 Task: For heading Use Italics oswald with blue colour, bold & Underline.  font size for heading24,  'Change the font style of data to'Playfair display and font size to 16,  Change the alignment of both headline & data to Align center.  In the sheet  DashboardVendorInvoices
Action: Mouse moved to (58, 138)
Screenshot: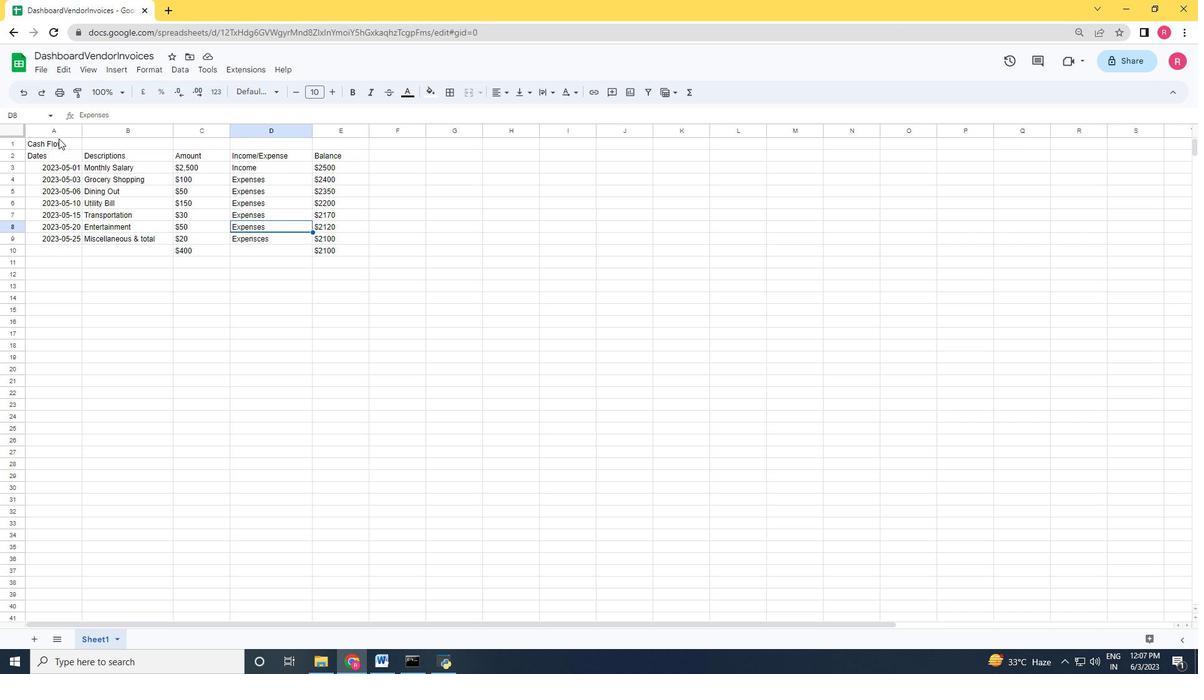
Action: Mouse pressed left at (58, 138)
Screenshot: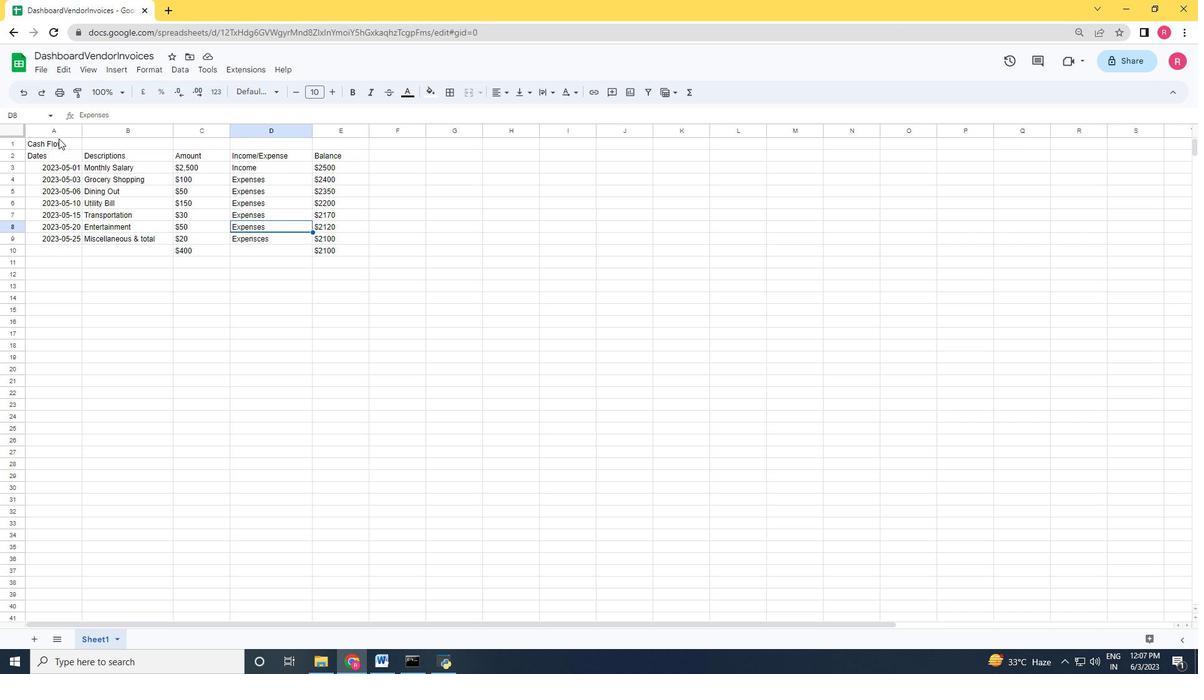 
Action: Mouse moved to (274, 92)
Screenshot: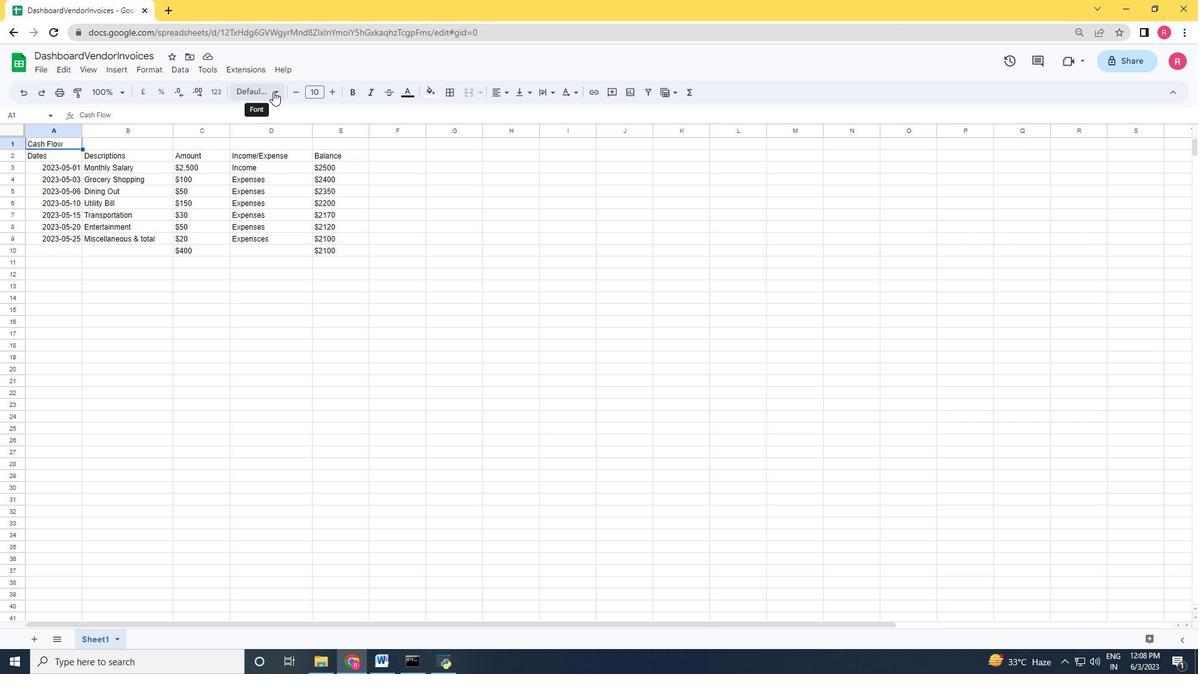
Action: Mouse pressed left at (274, 92)
Screenshot: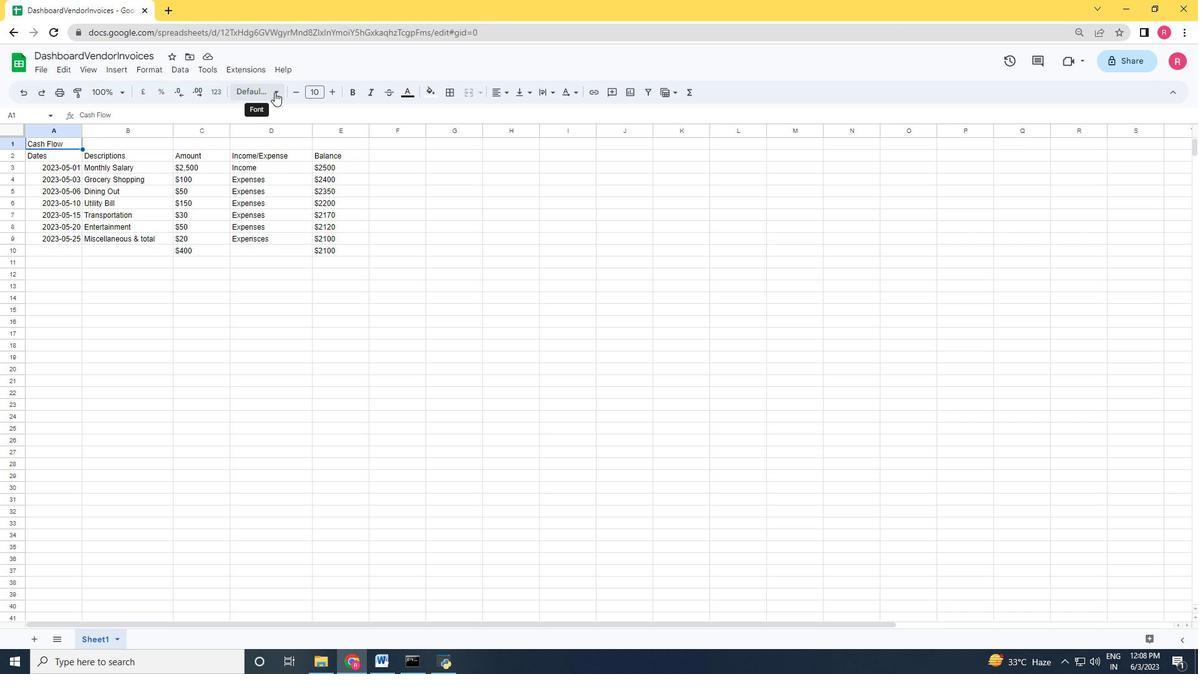 
Action: Mouse moved to (275, 111)
Screenshot: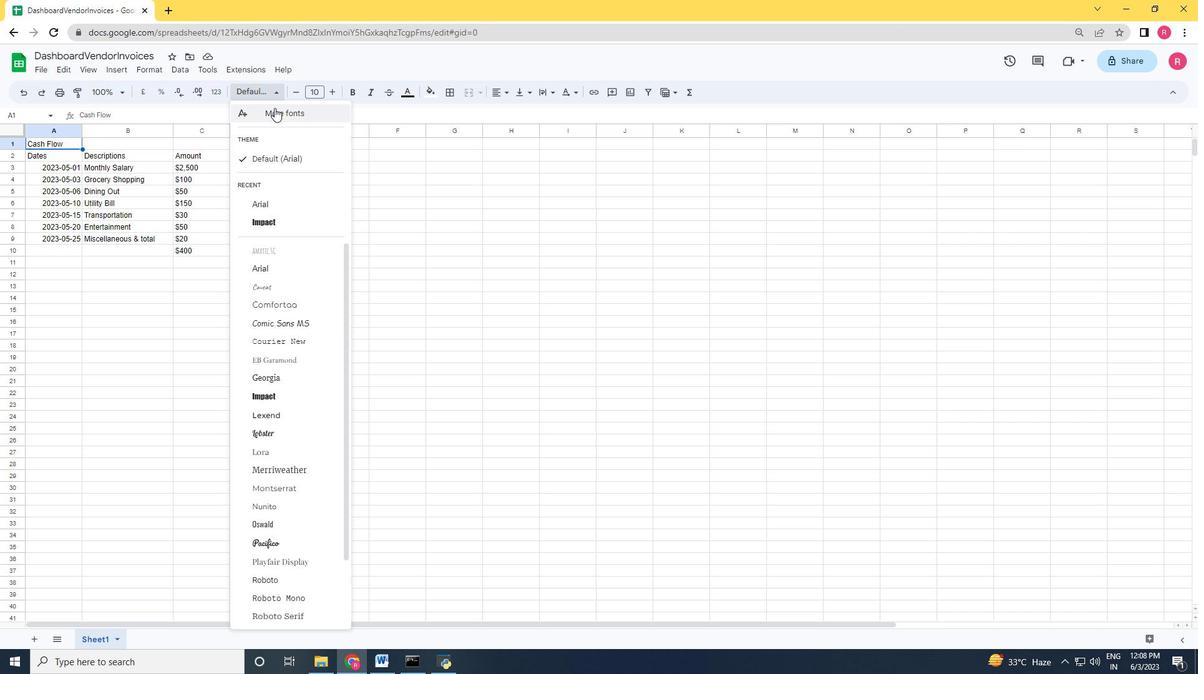 
Action: Mouse pressed left at (275, 111)
Screenshot: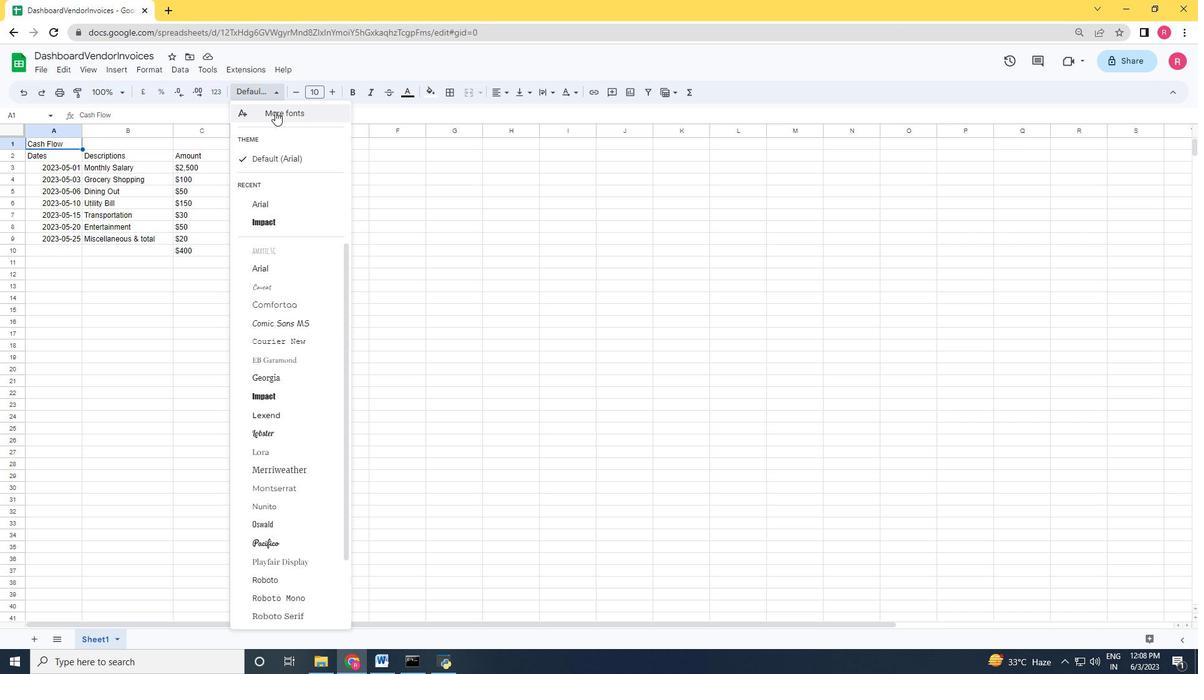 
Action: Mouse moved to (420, 254)
Screenshot: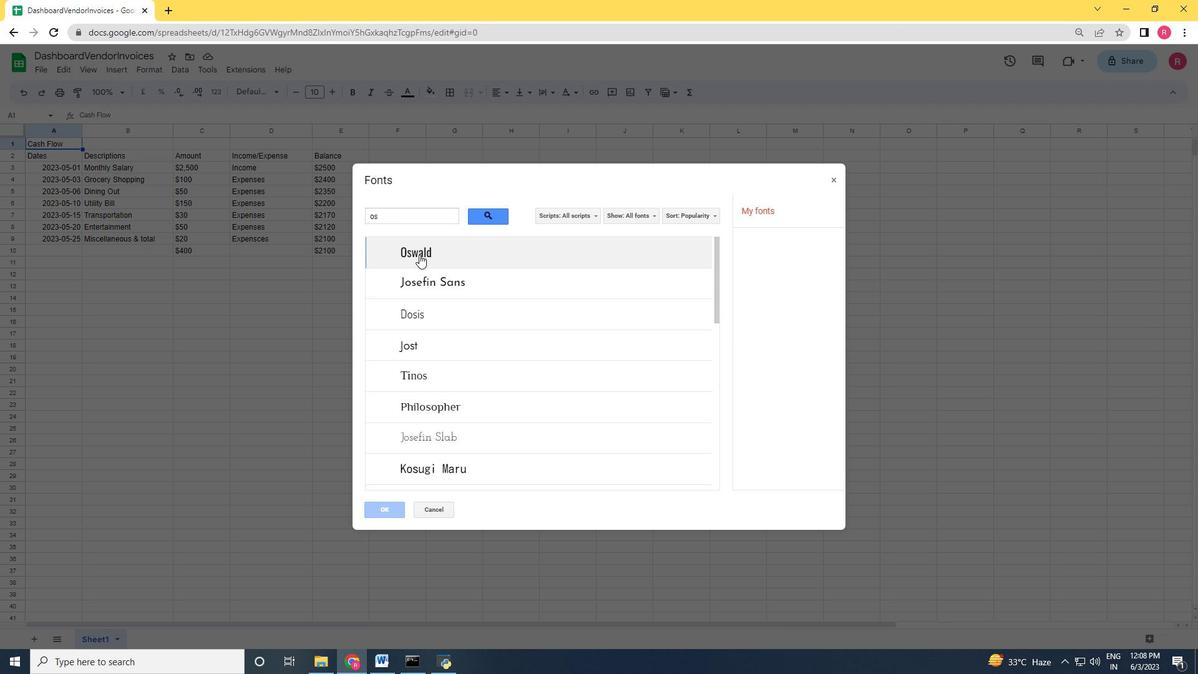 
Action: Mouse pressed left at (420, 254)
Screenshot: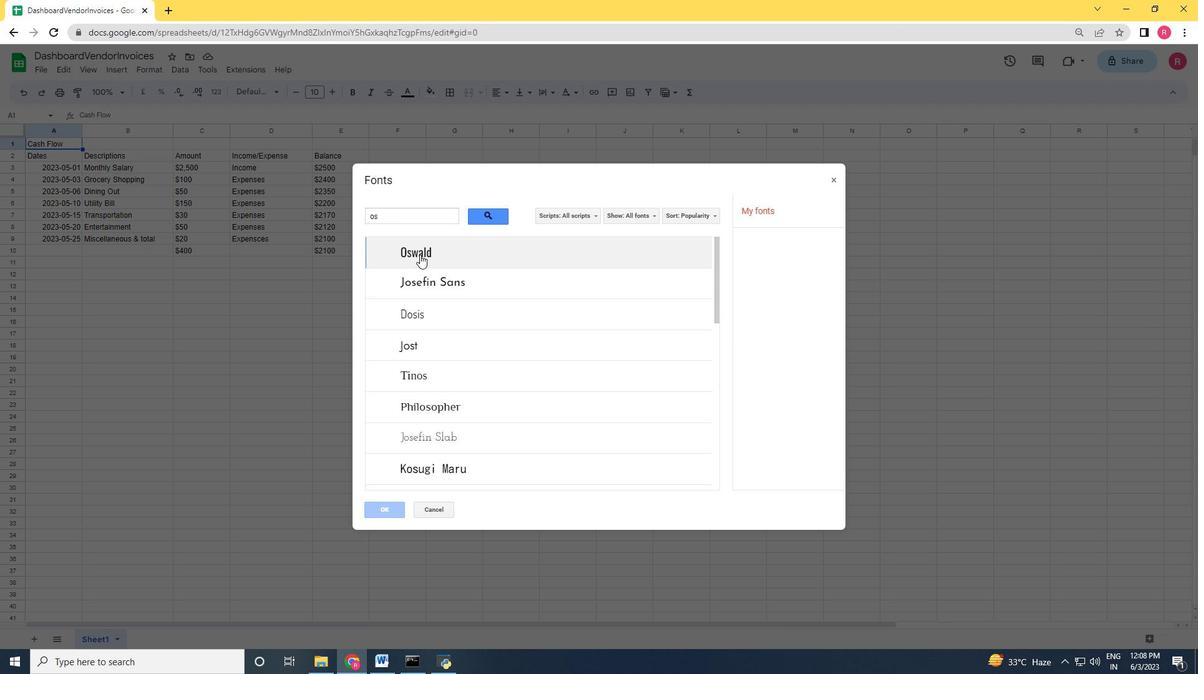 
Action: Mouse moved to (387, 506)
Screenshot: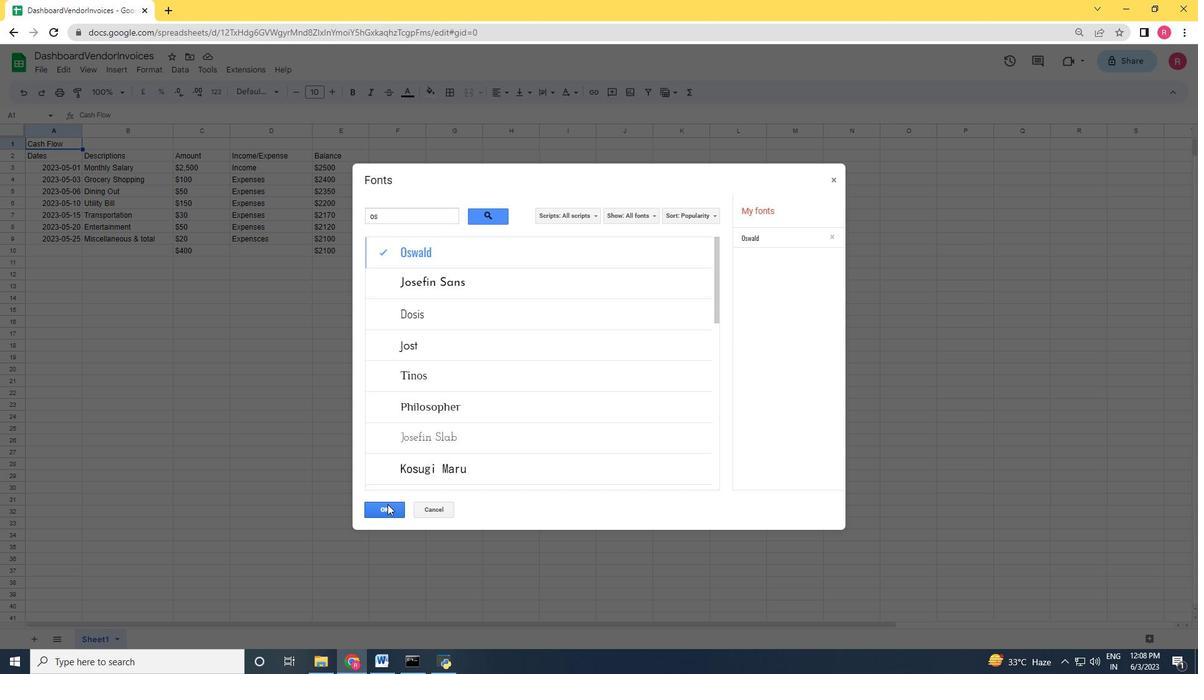 
Action: Mouse pressed left at (387, 506)
Screenshot: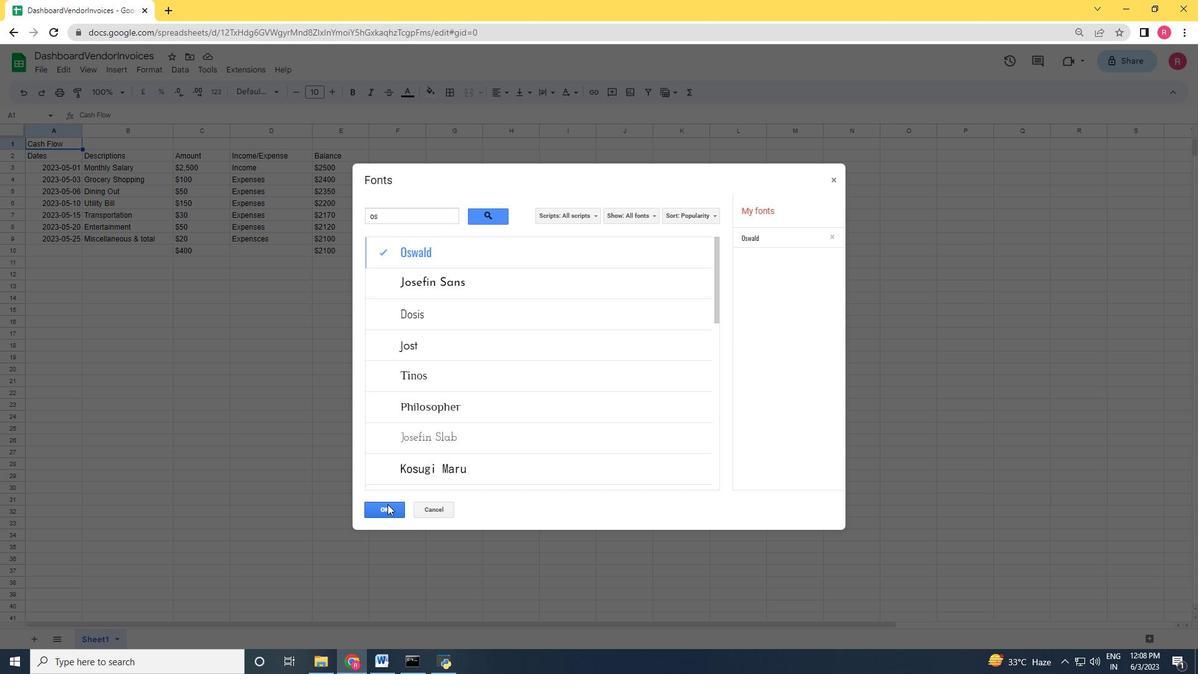 
Action: Mouse moved to (415, 93)
Screenshot: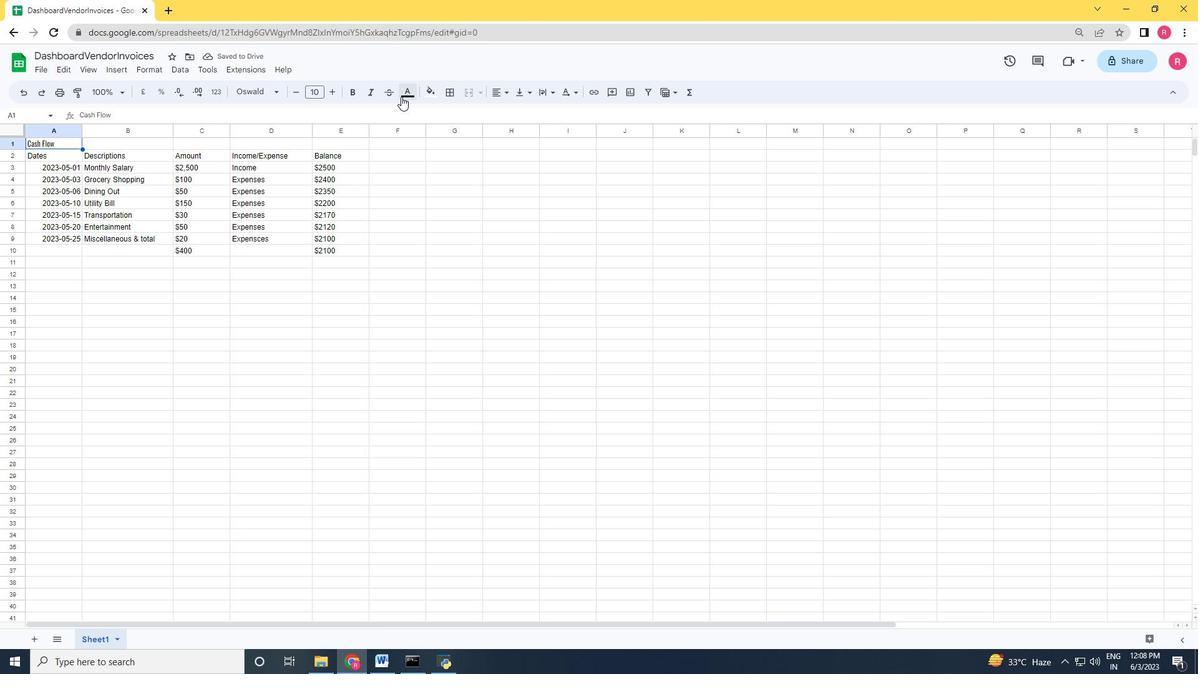 
Action: Mouse pressed left at (415, 93)
Screenshot: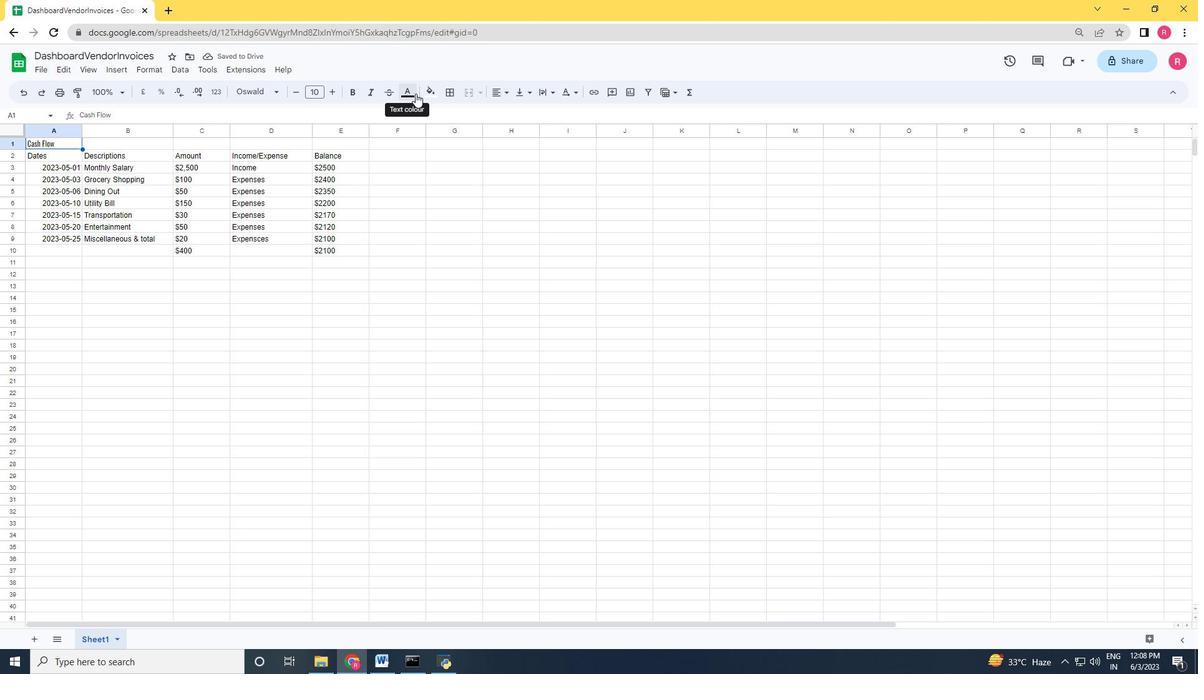 
Action: Mouse moved to (481, 186)
Screenshot: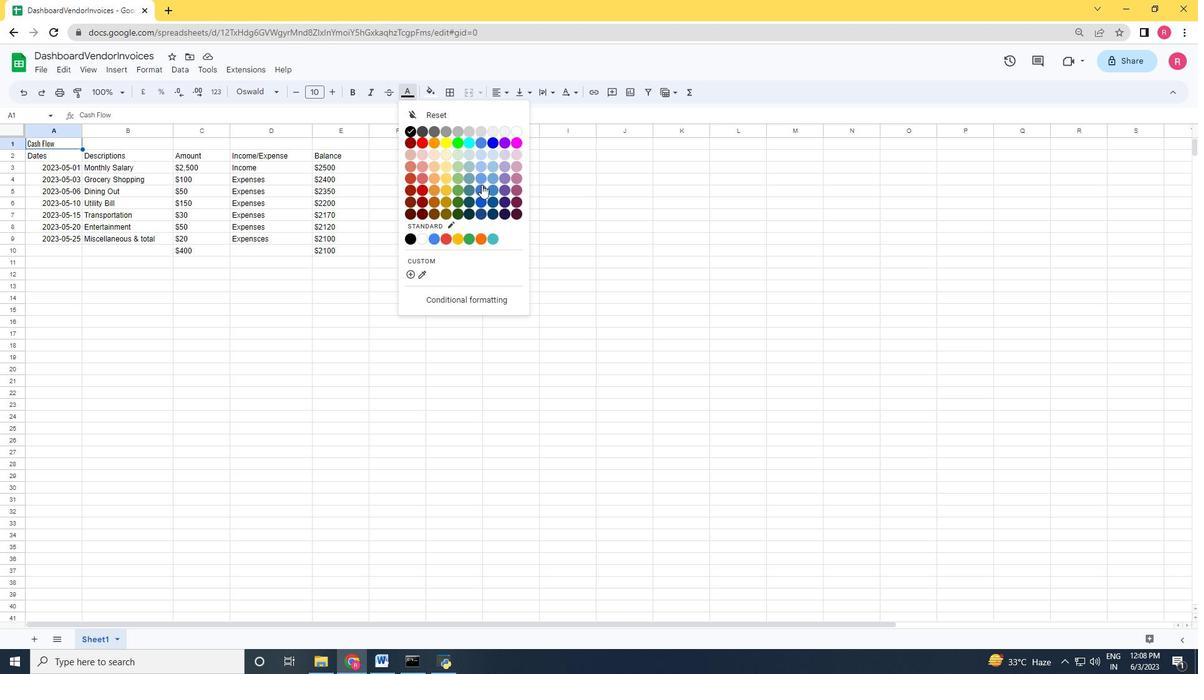 
Action: Mouse pressed left at (481, 186)
Screenshot: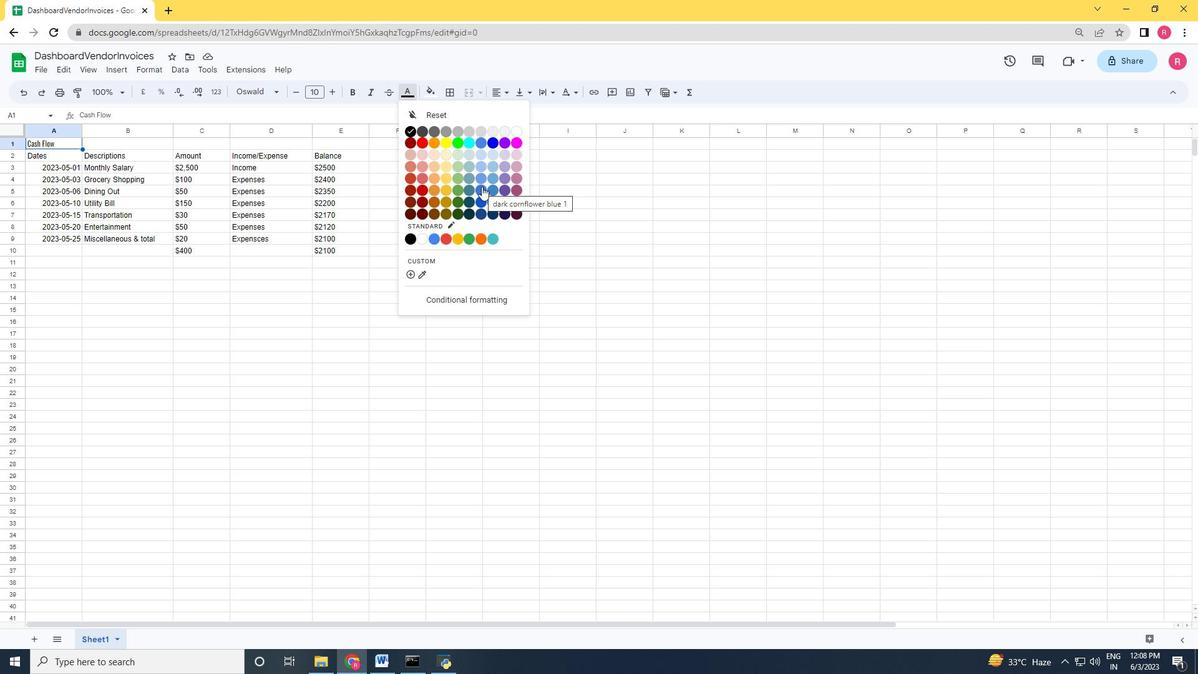 
Action: Mouse moved to (127, 73)
Screenshot: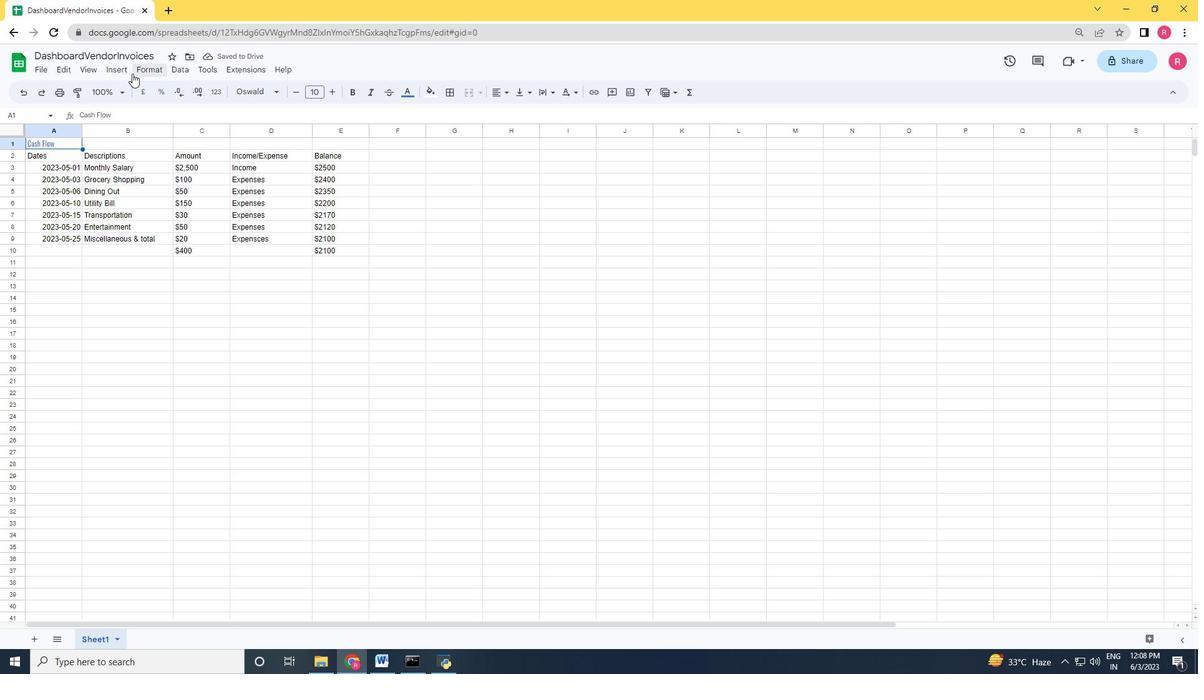 
Action: Mouse pressed left at (127, 73)
Screenshot: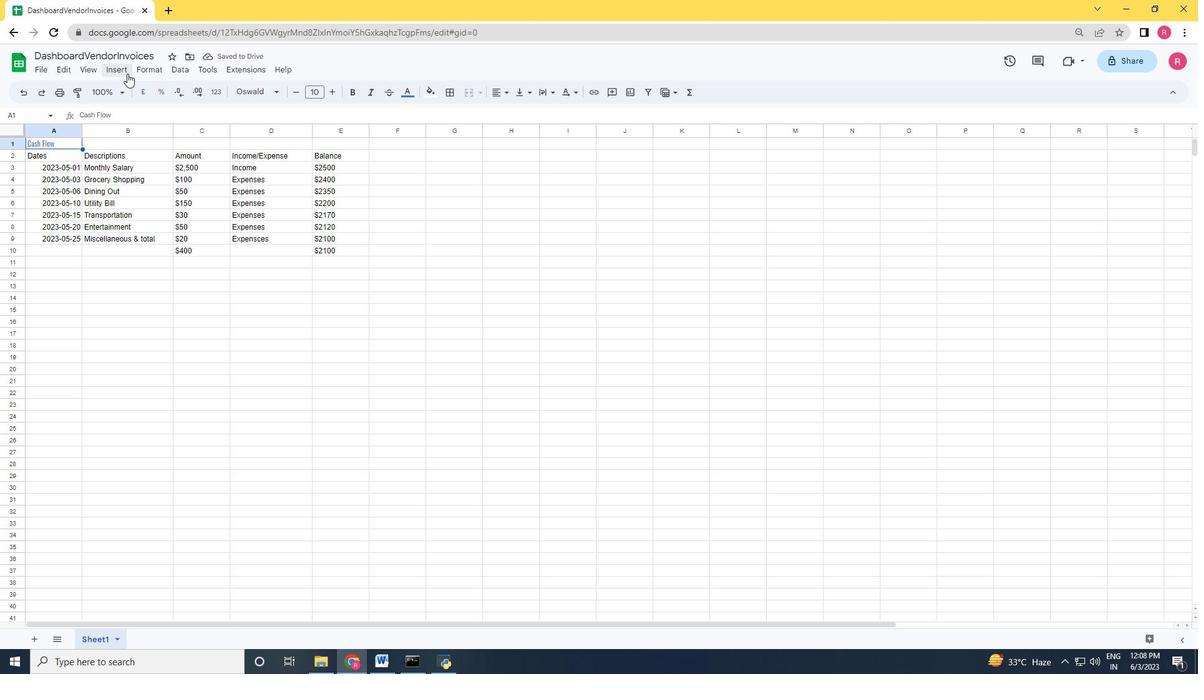 
Action: Mouse moved to (142, 71)
Screenshot: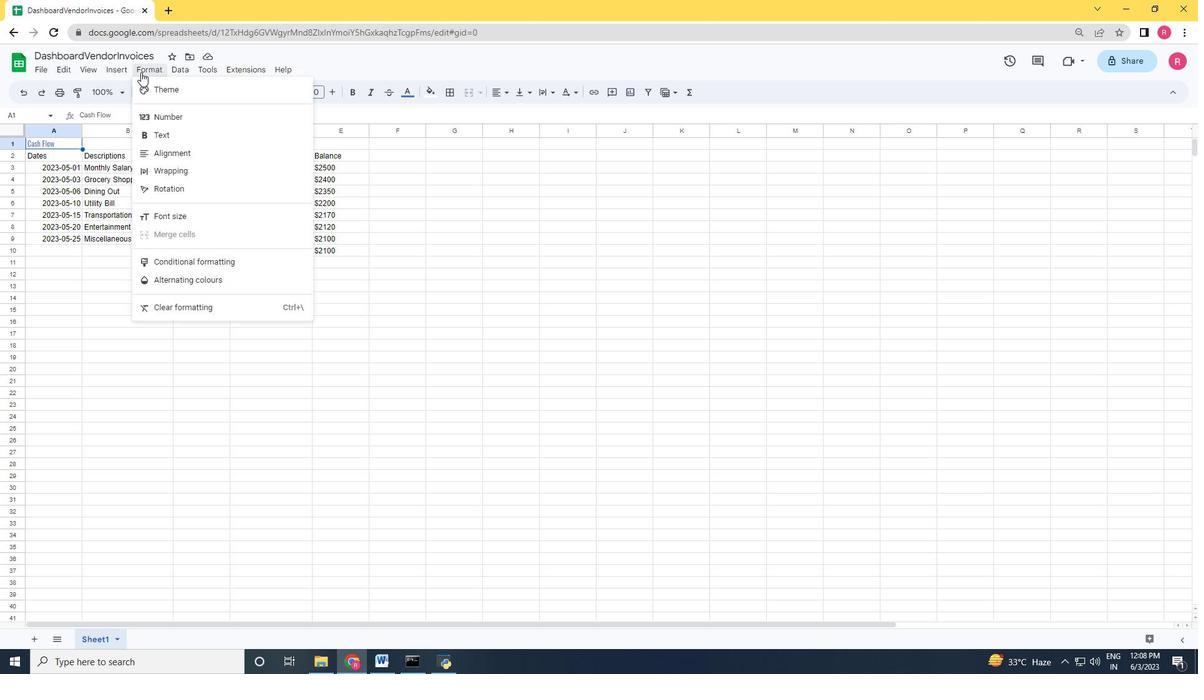 
Action: Mouse pressed left at (142, 71)
Screenshot: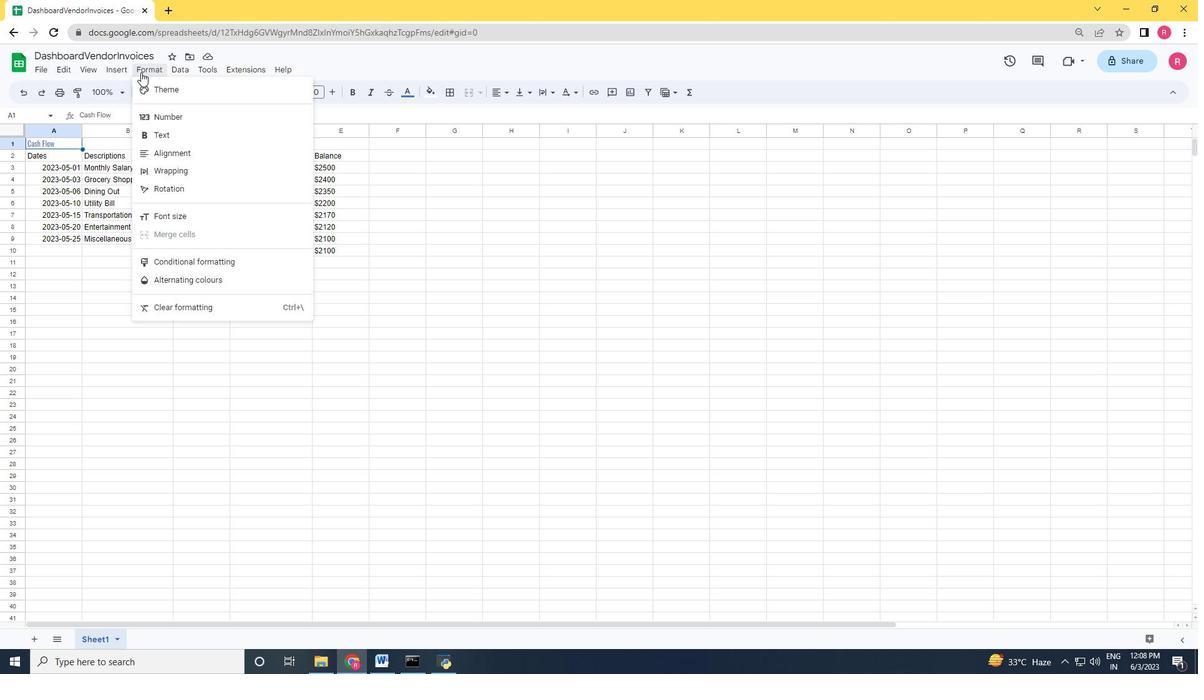 
Action: Mouse pressed left at (142, 71)
Screenshot: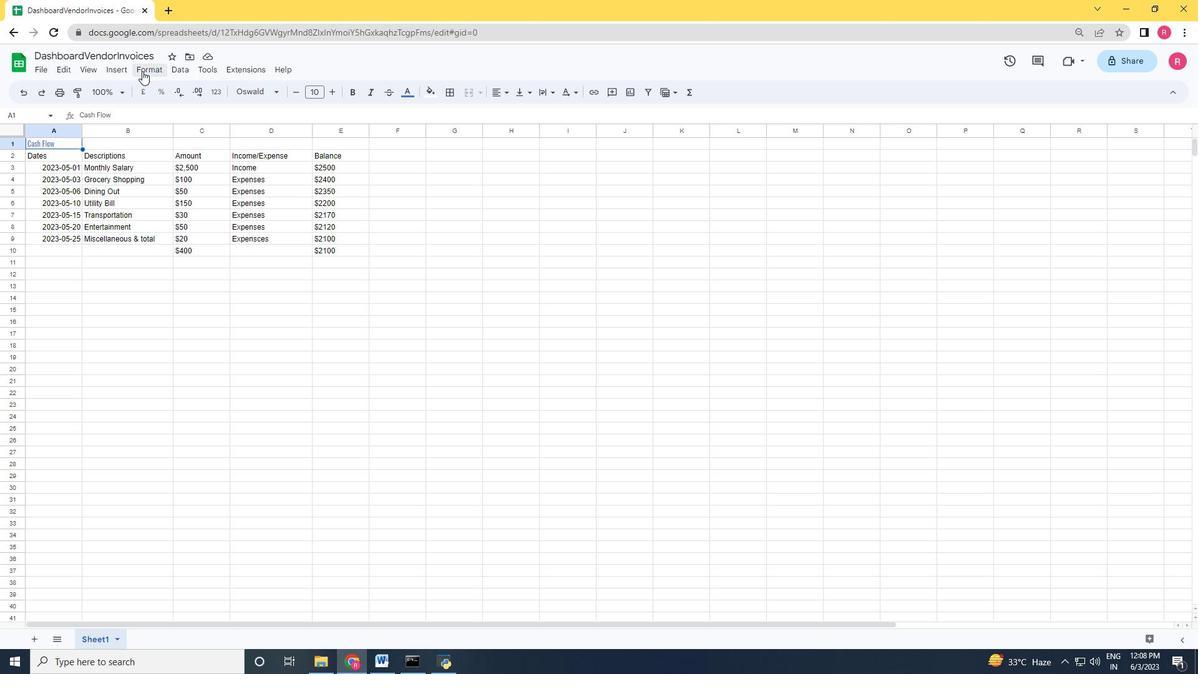 
Action: Mouse moved to (341, 141)
Screenshot: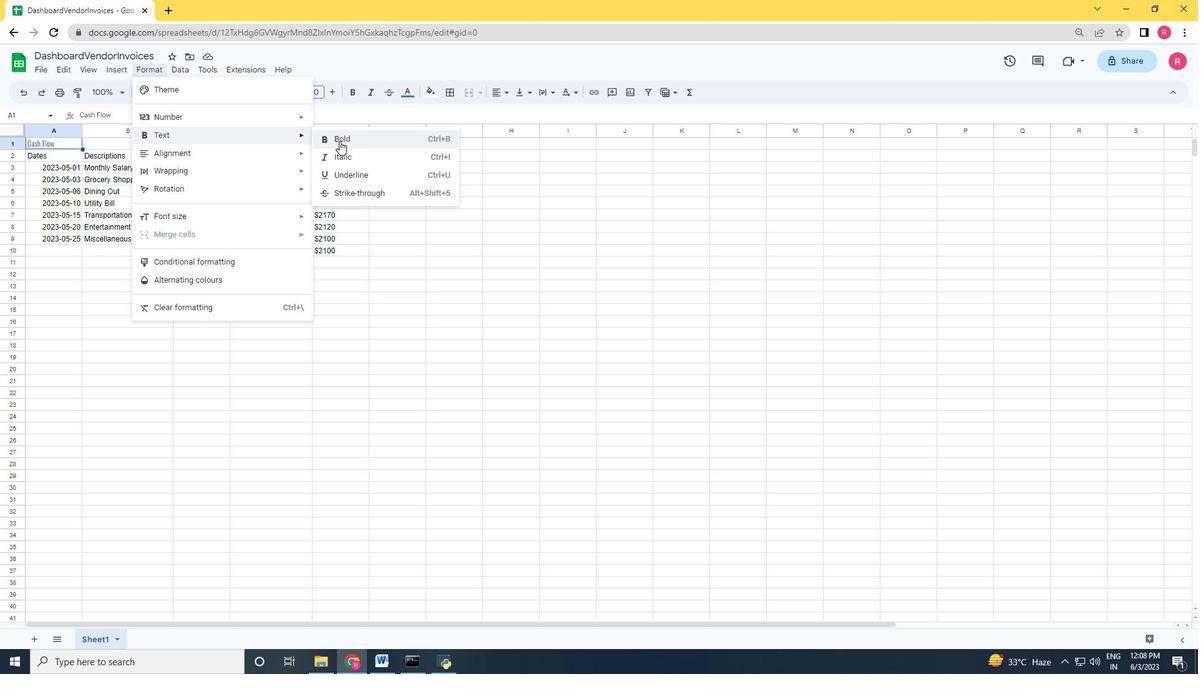 
Action: Mouse pressed left at (341, 141)
Screenshot: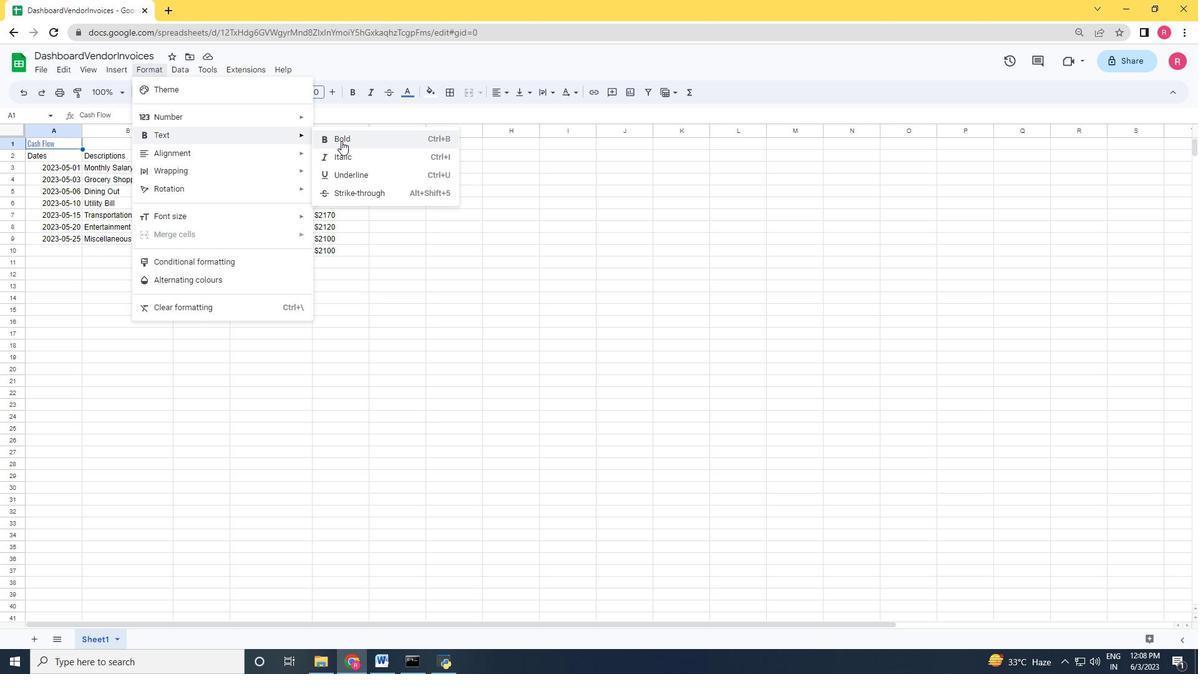
Action: Mouse moved to (158, 70)
Screenshot: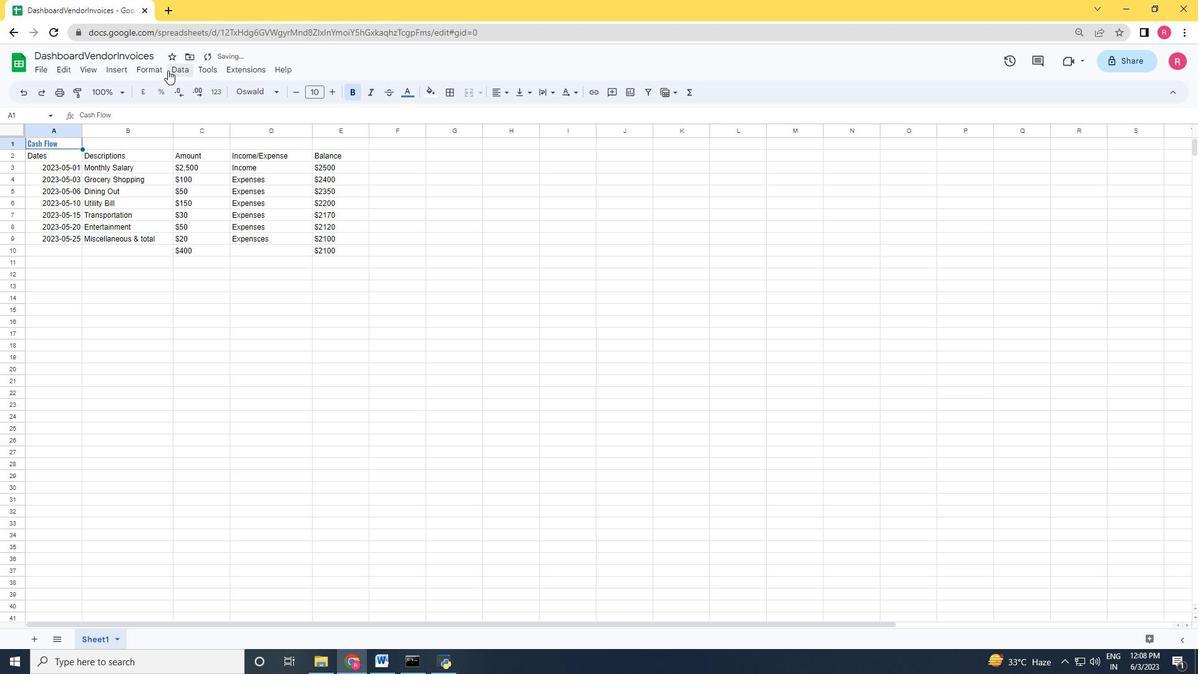 
Action: Mouse pressed left at (158, 70)
Screenshot: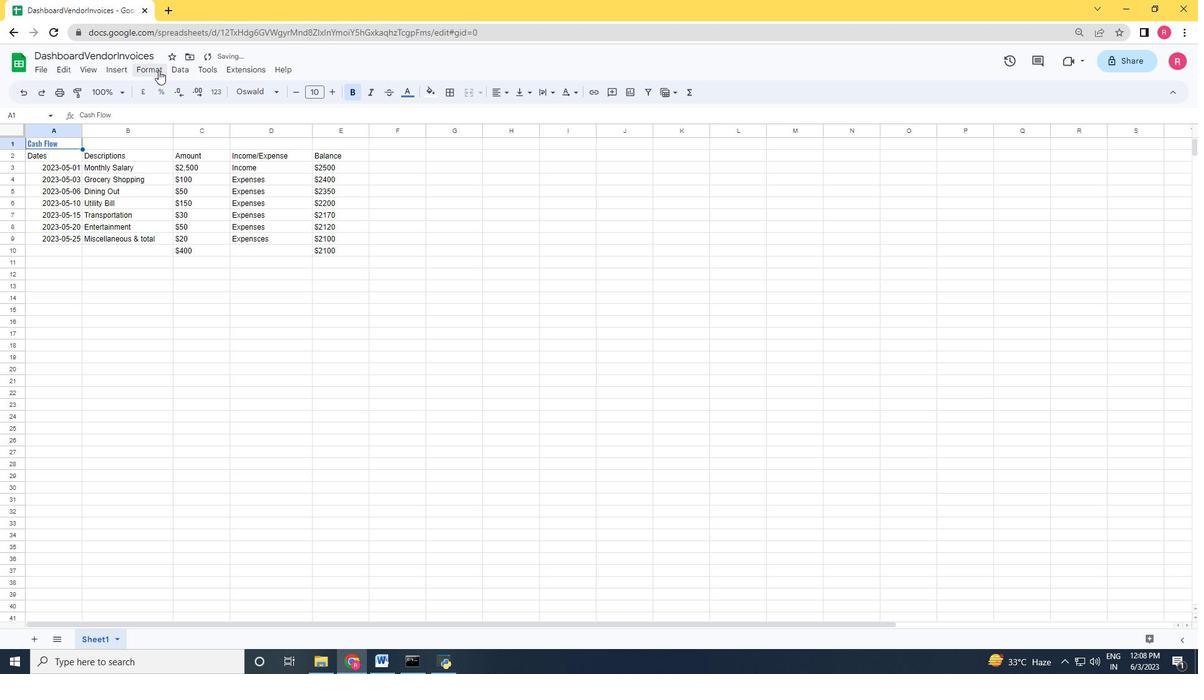 
Action: Mouse moved to (351, 151)
Screenshot: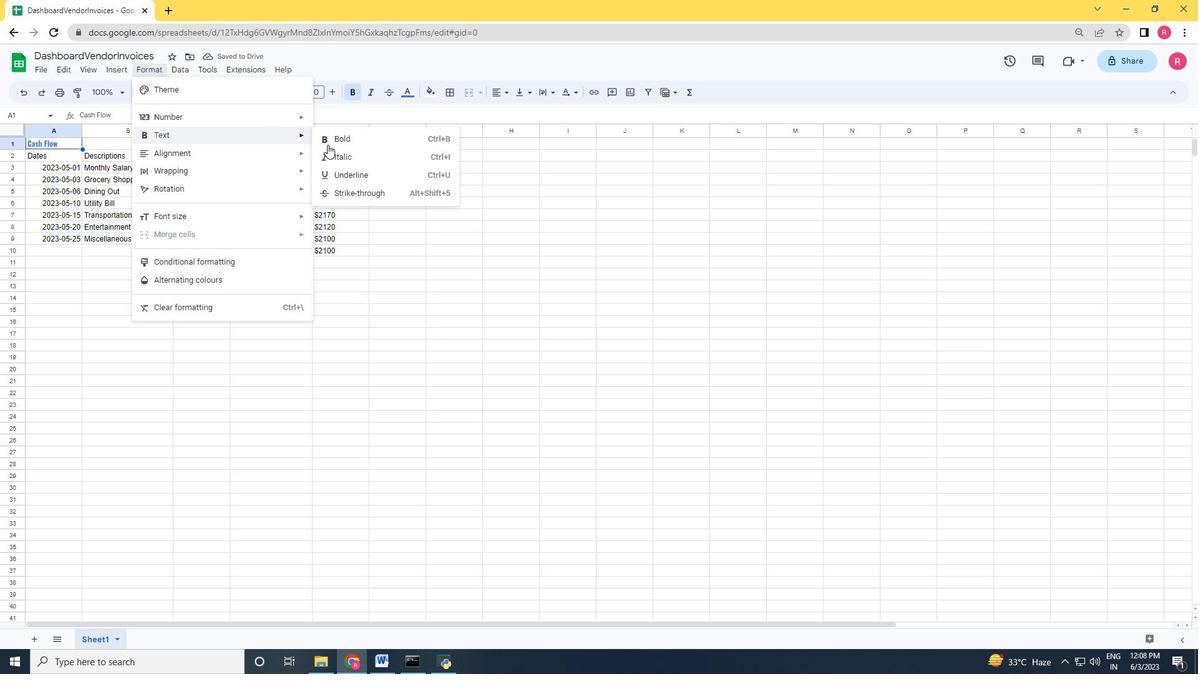 
Action: Mouse pressed left at (351, 151)
Screenshot: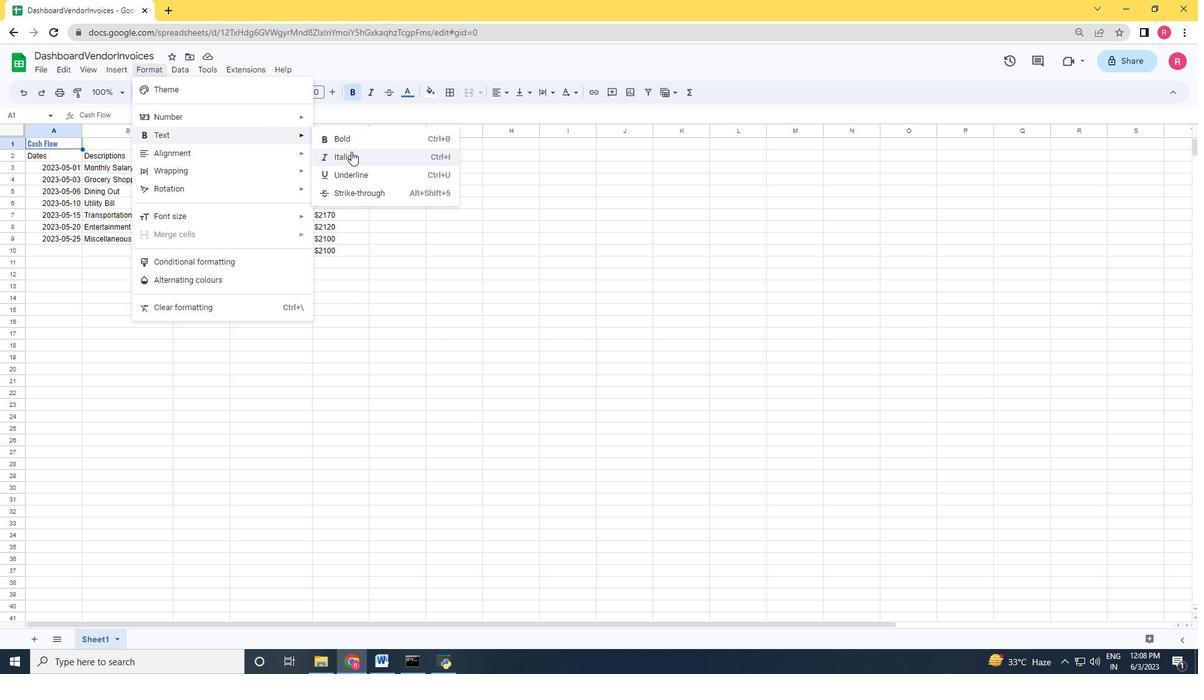 
Action: Mouse moved to (158, 71)
Screenshot: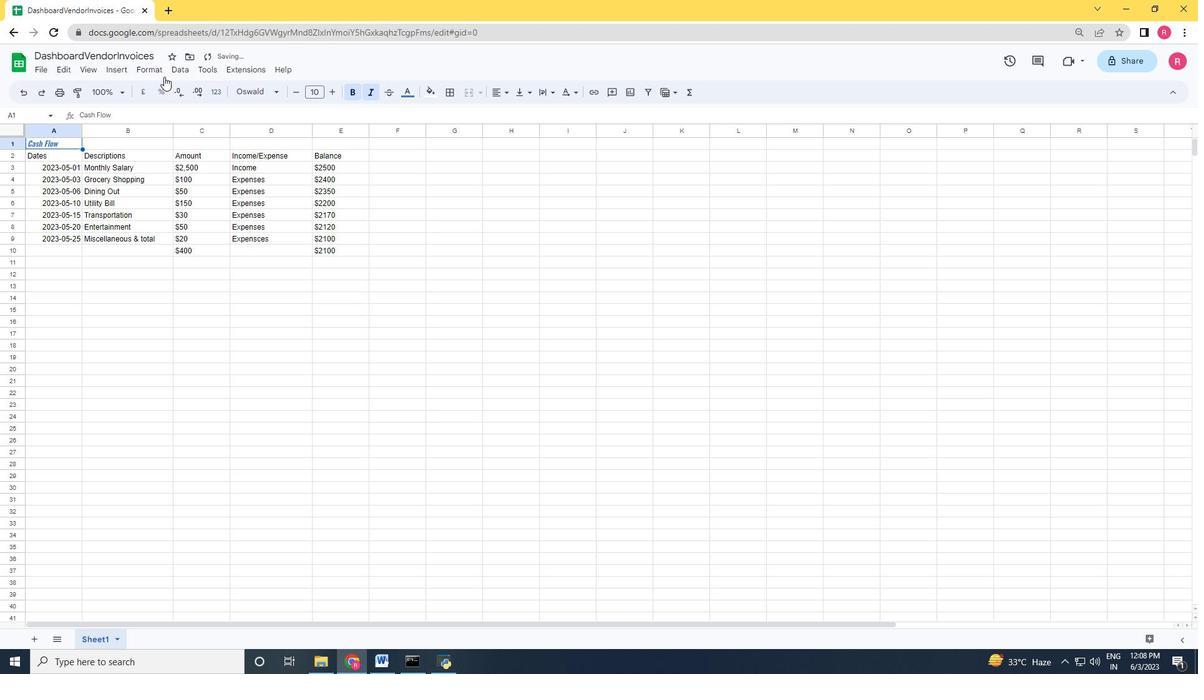 
Action: Mouse pressed left at (158, 71)
Screenshot: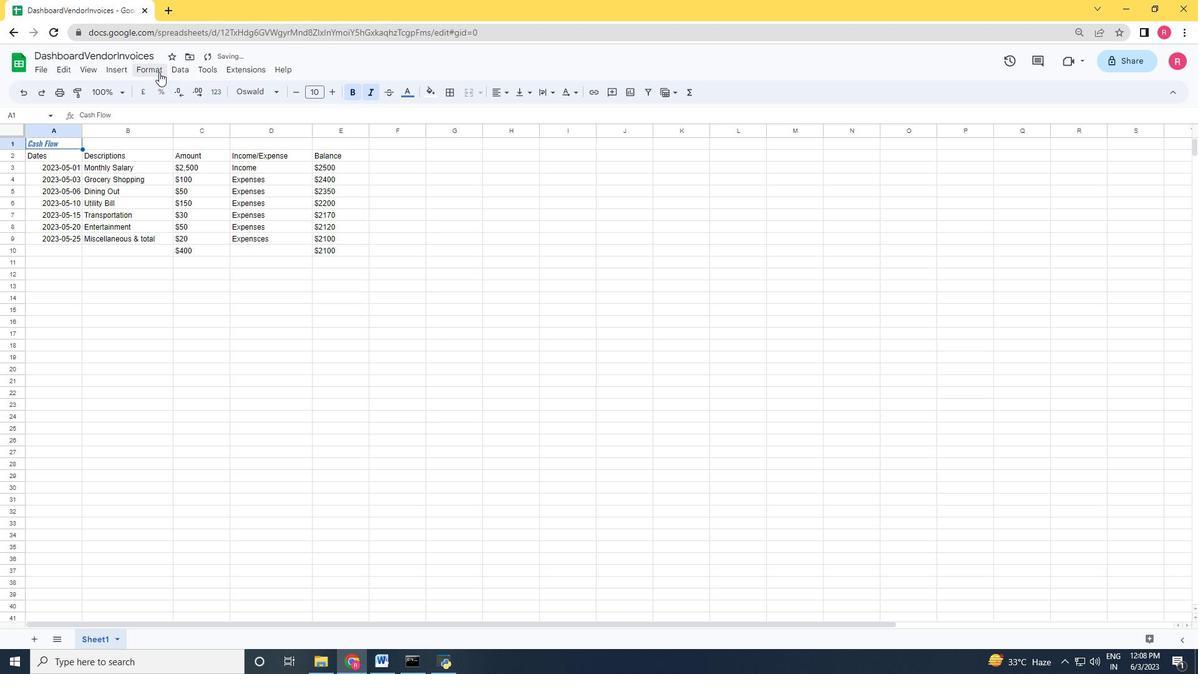 
Action: Mouse moved to (330, 172)
Screenshot: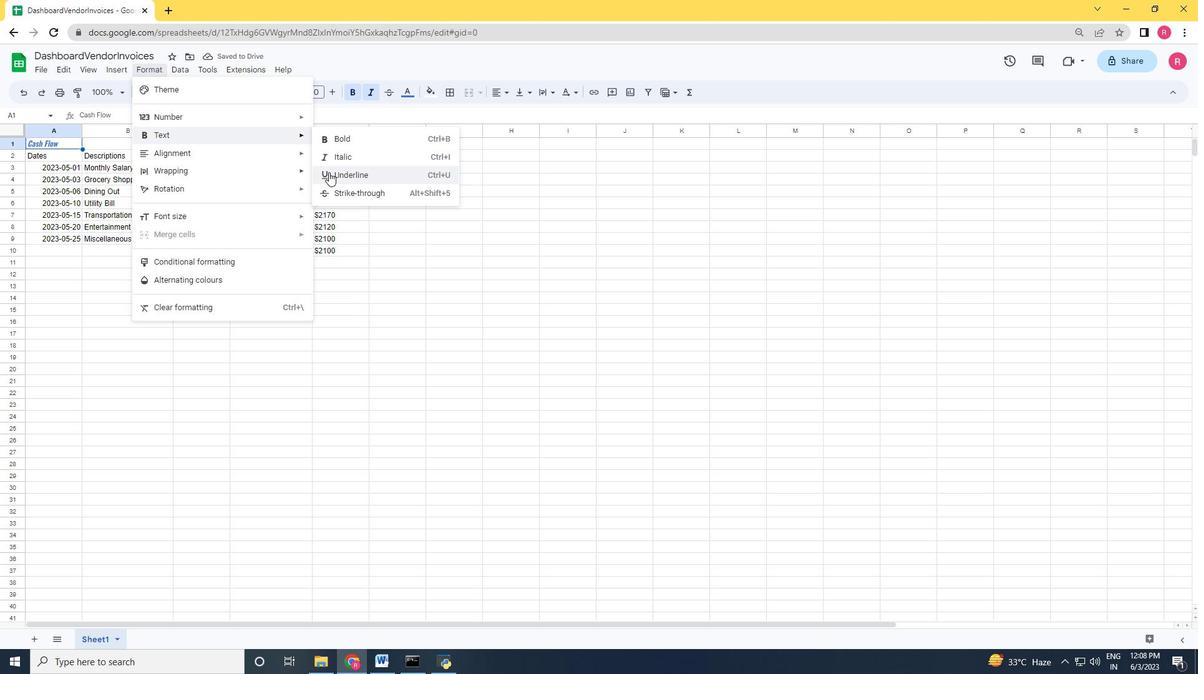 
Action: Mouse pressed left at (330, 172)
Screenshot: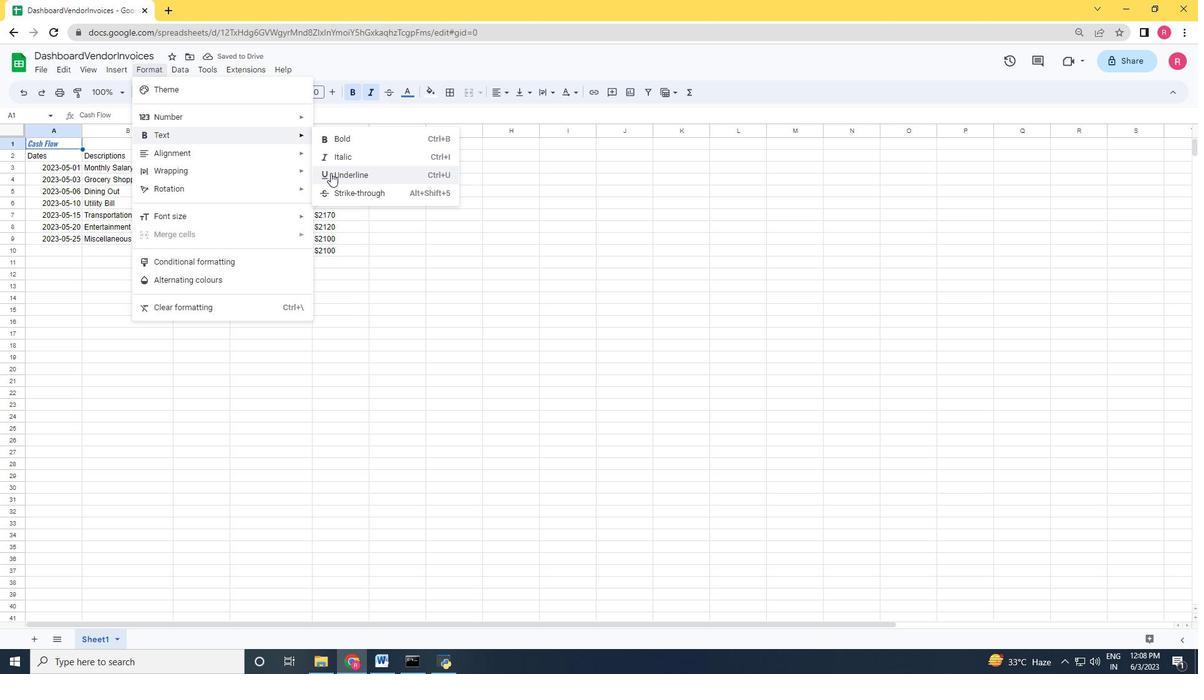 
Action: Mouse moved to (329, 94)
Screenshot: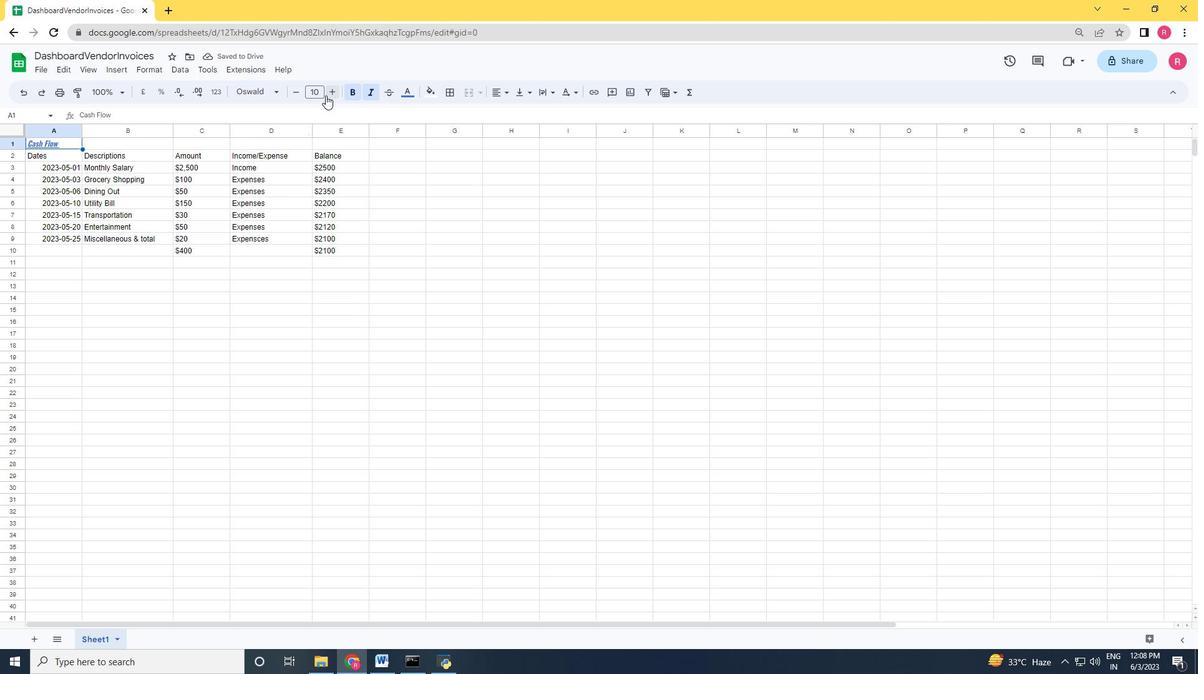 
Action: Mouse pressed left at (329, 94)
Screenshot: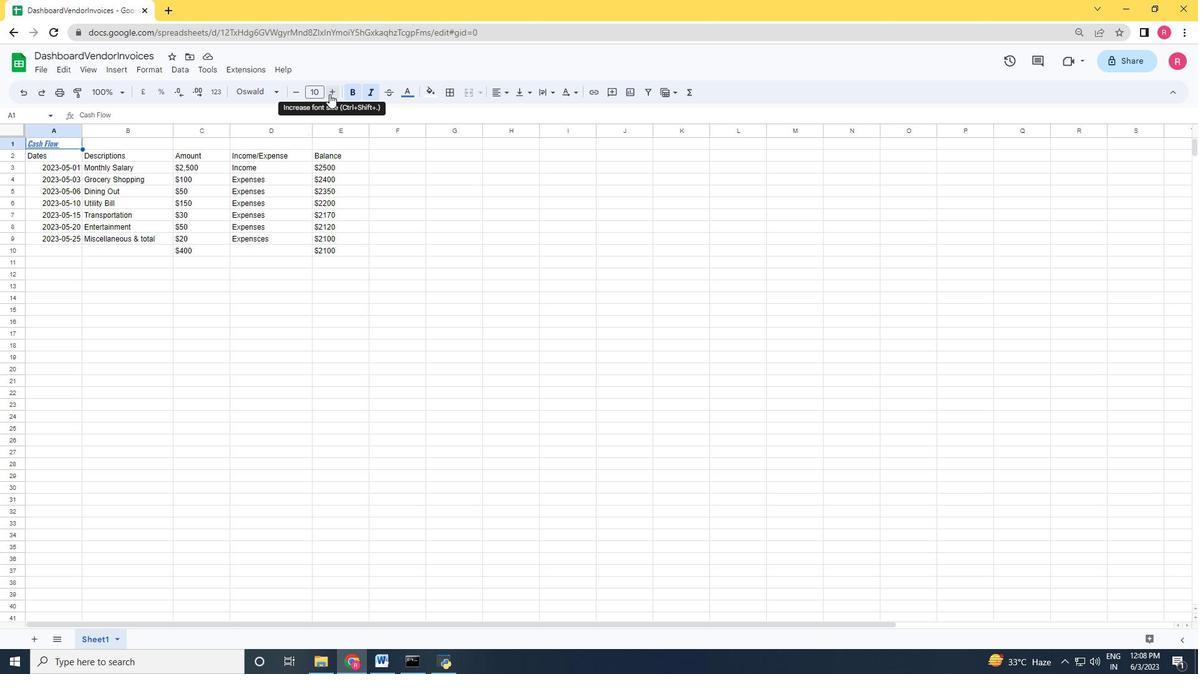 
Action: Mouse pressed left at (329, 94)
Screenshot: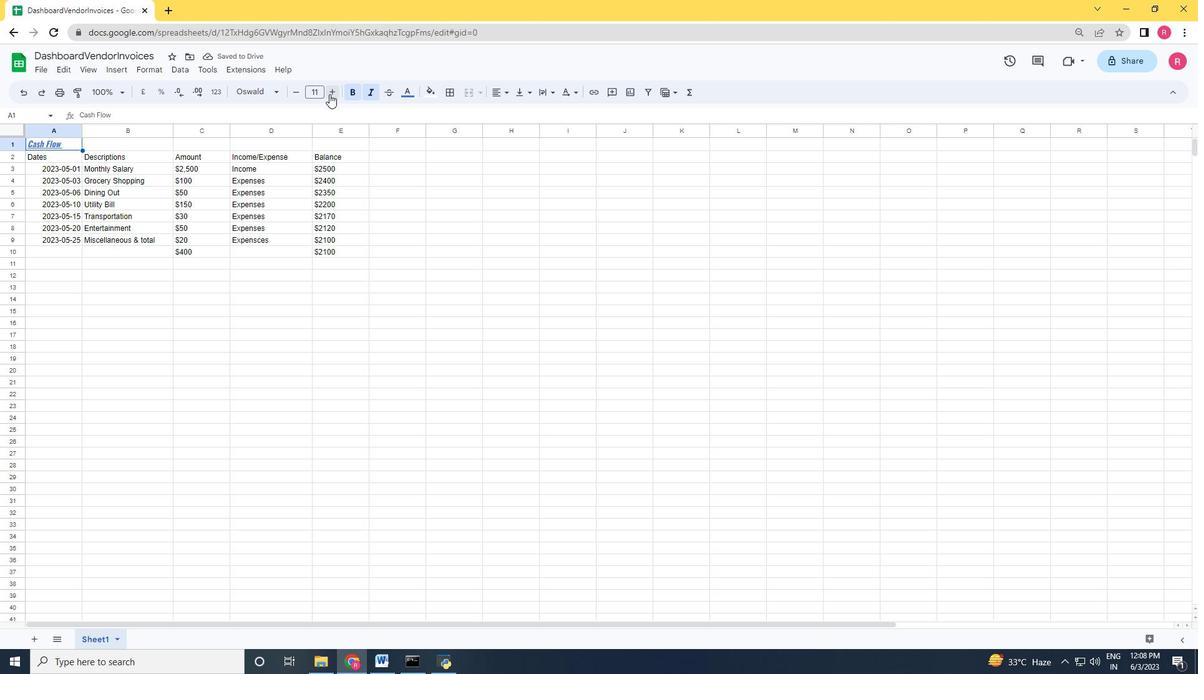 
Action: Mouse pressed left at (329, 94)
Screenshot: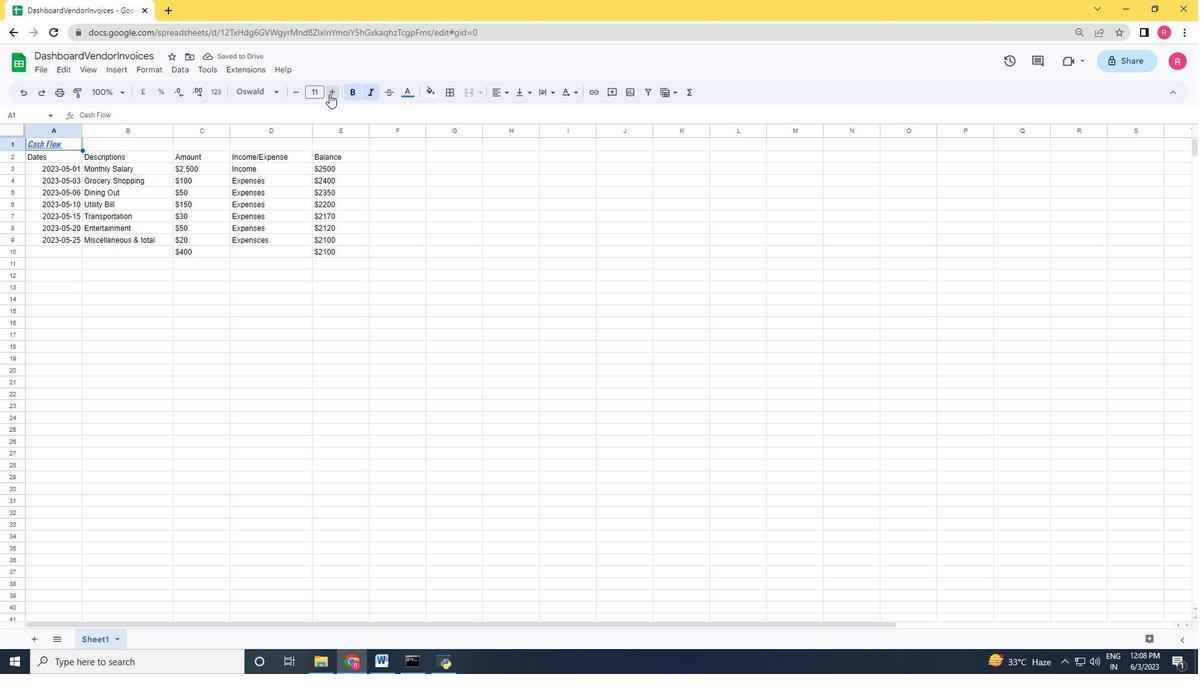 
Action: Mouse pressed left at (329, 94)
Screenshot: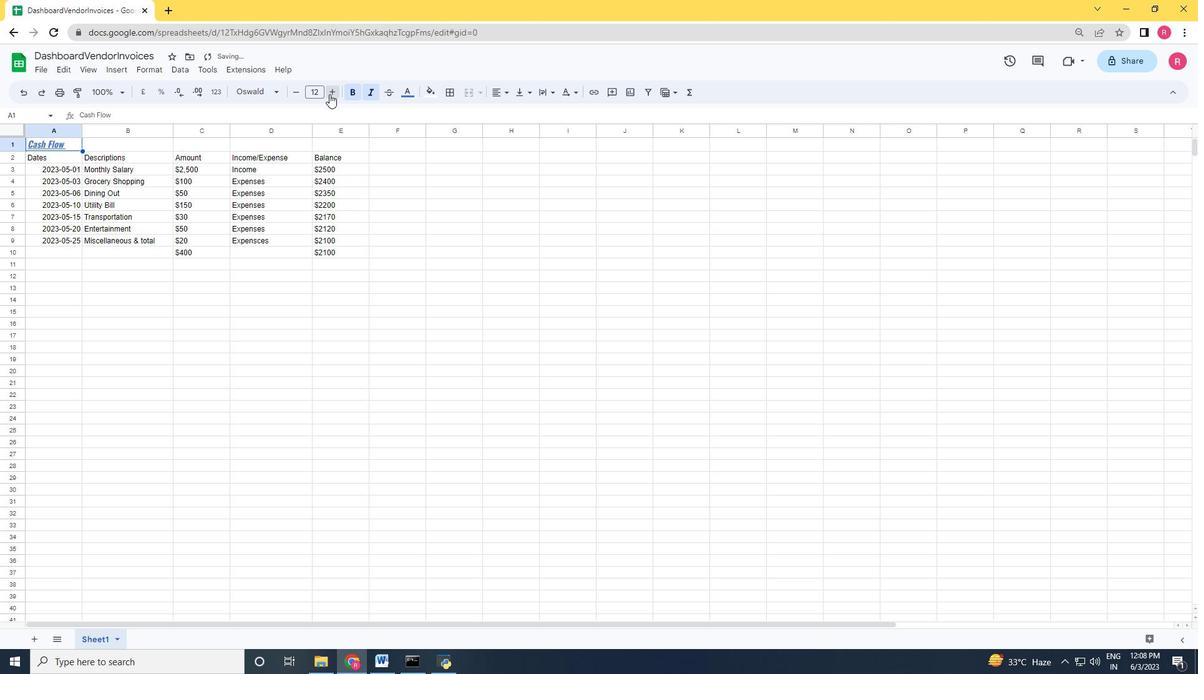 
Action: Mouse pressed left at (329, 94)
Screenshot: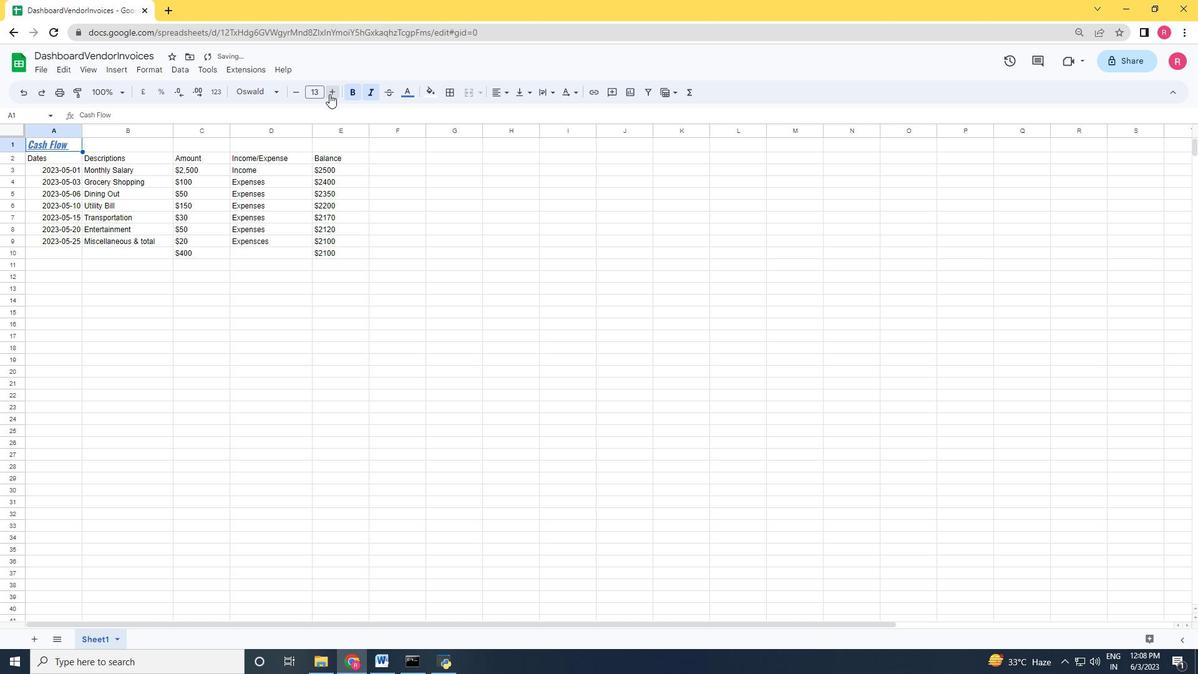 
Action: Mouse pressed left at (329, 94)
Screenshot: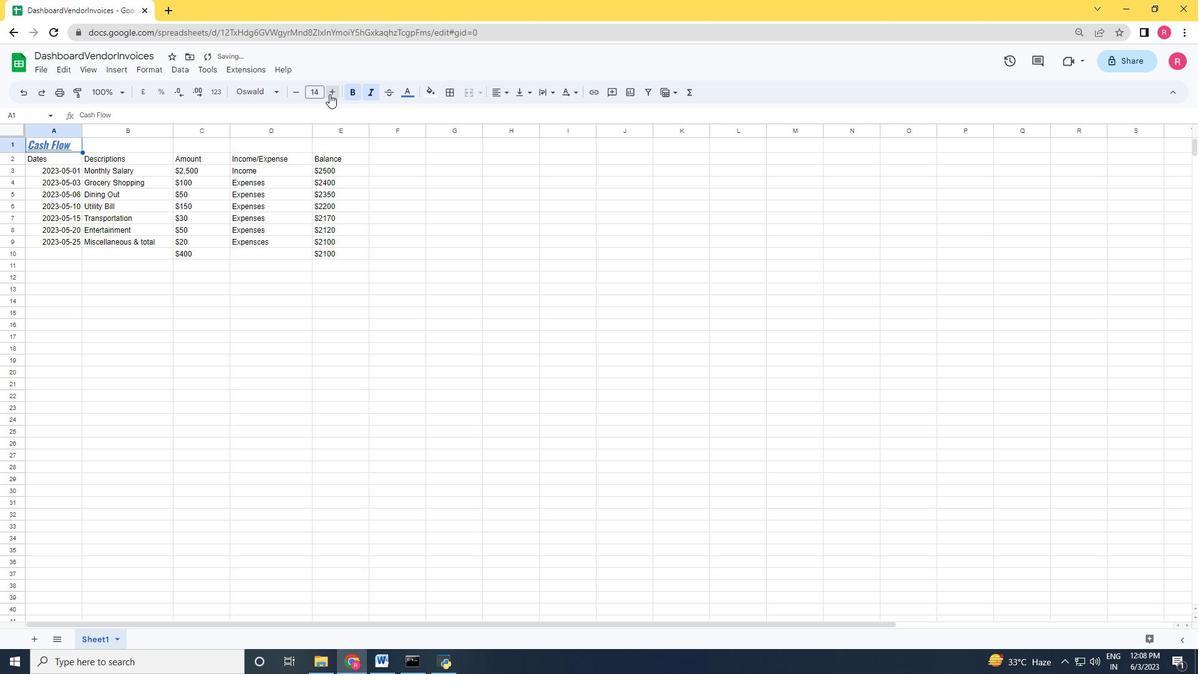 
Action: Mouse pressed left at (329, 94)
Screenshot: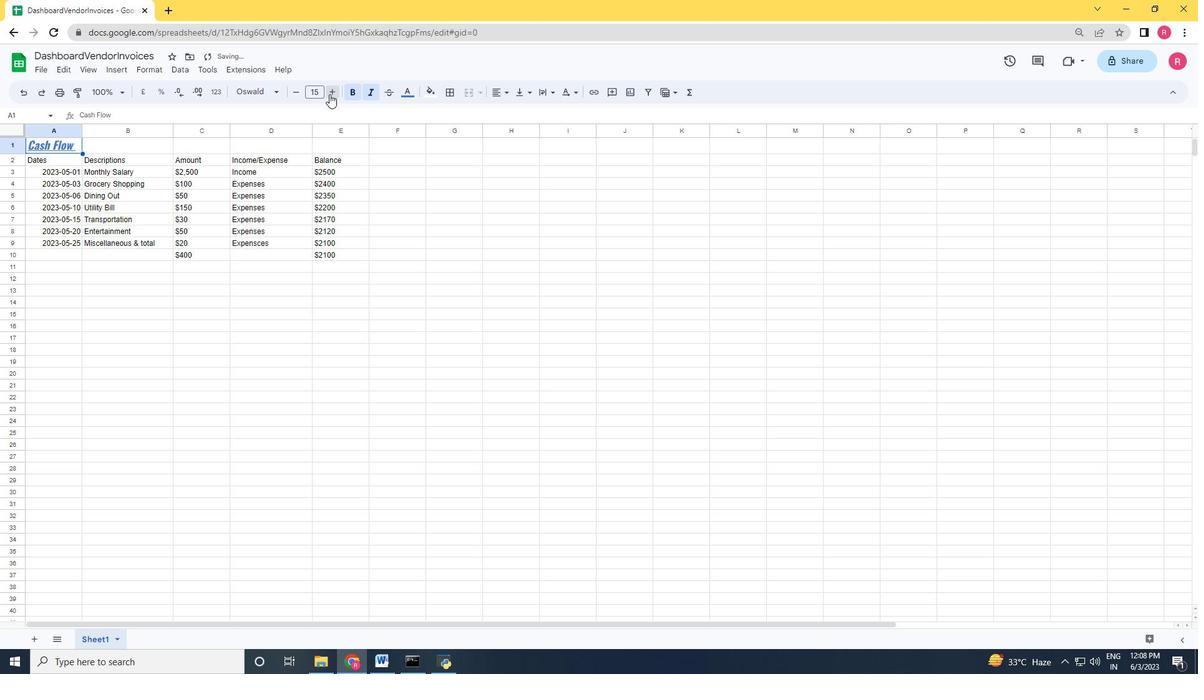 
Action: Mouse pressed left at (329, 94)
Screenshot: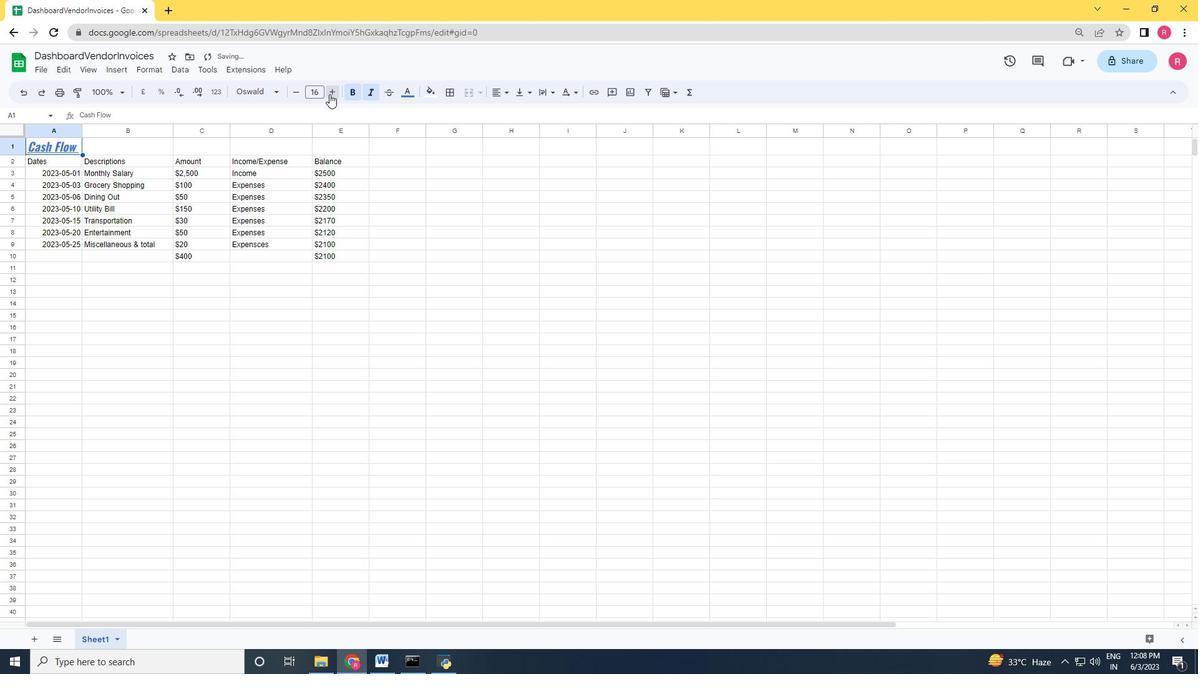 
Action: Mouse pressed left at (329, 94)
Screenshot: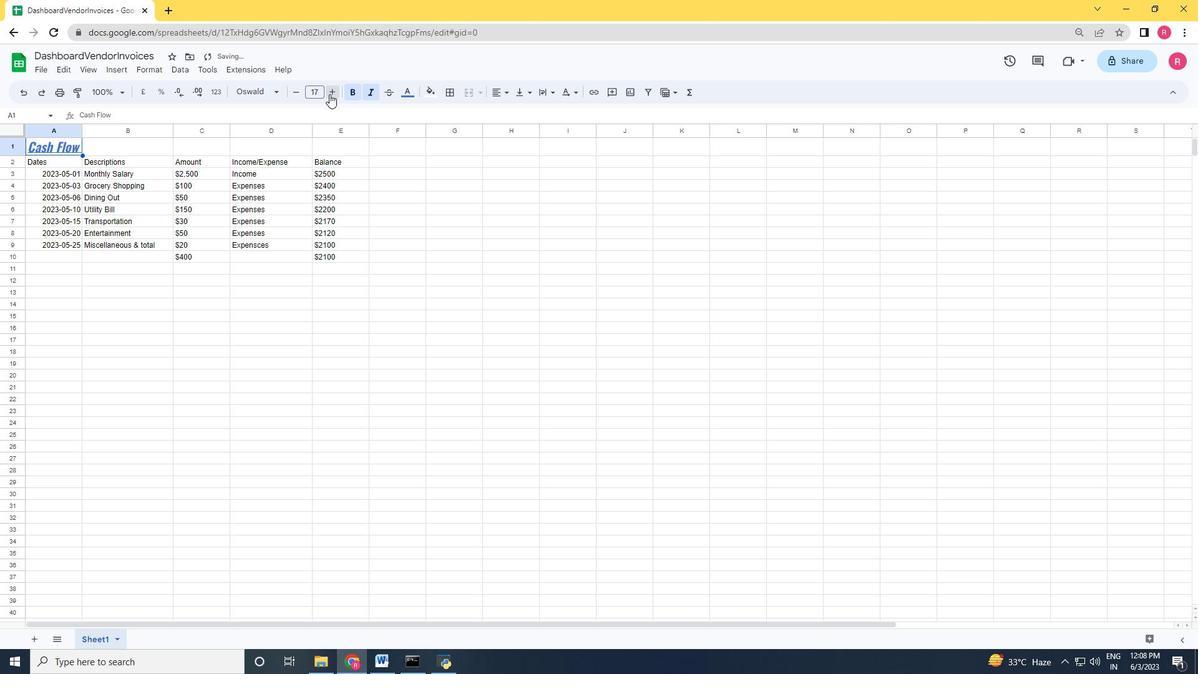 
Action: Mouse pressed left at (329, 94)
Screenshot: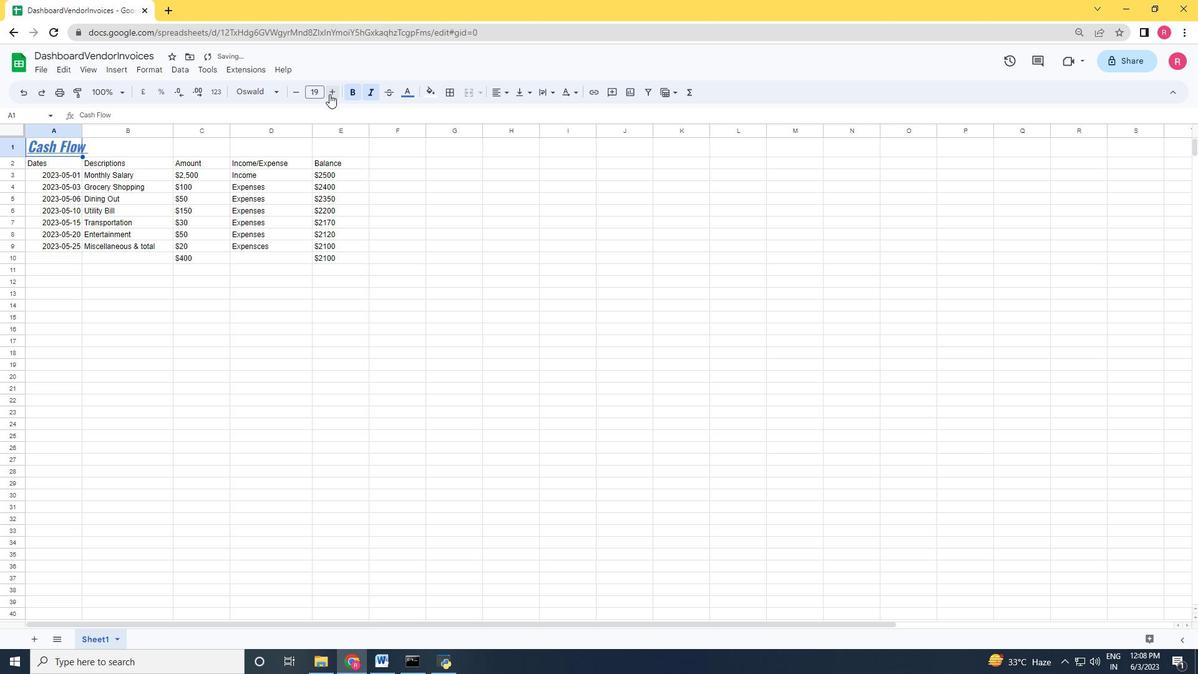 
Action: Mouse pressed left at (329, 94)
Screenshot: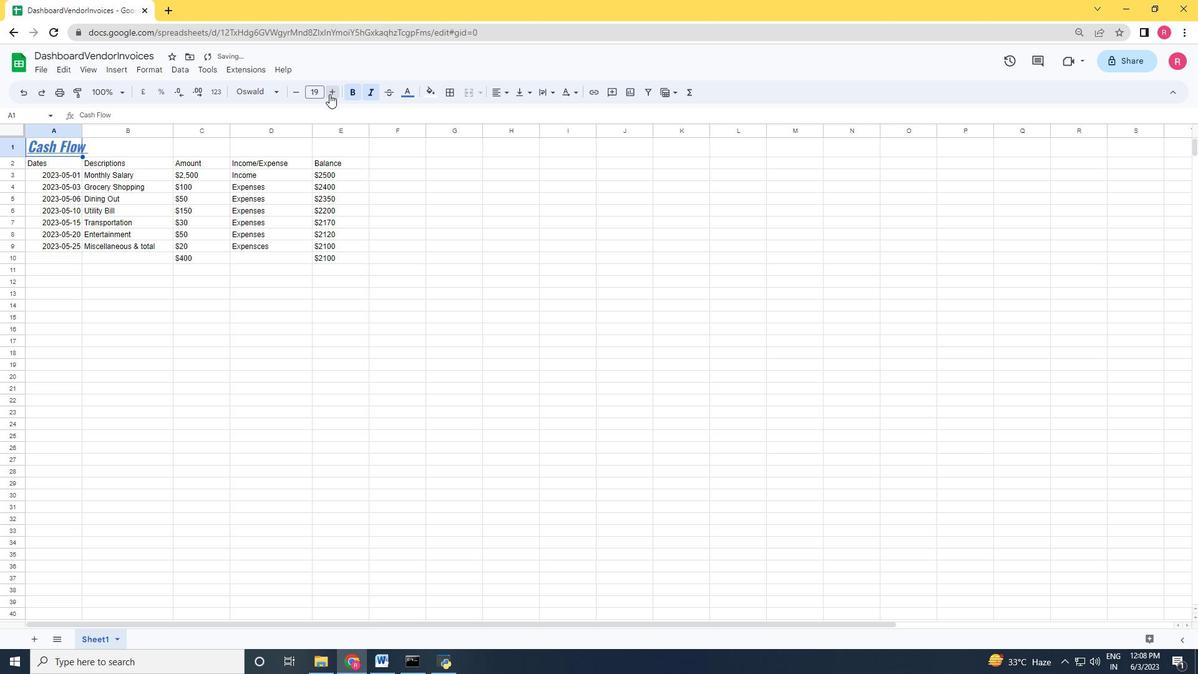 
Action: Mouse pressed left at (329, 94)
Screenshot: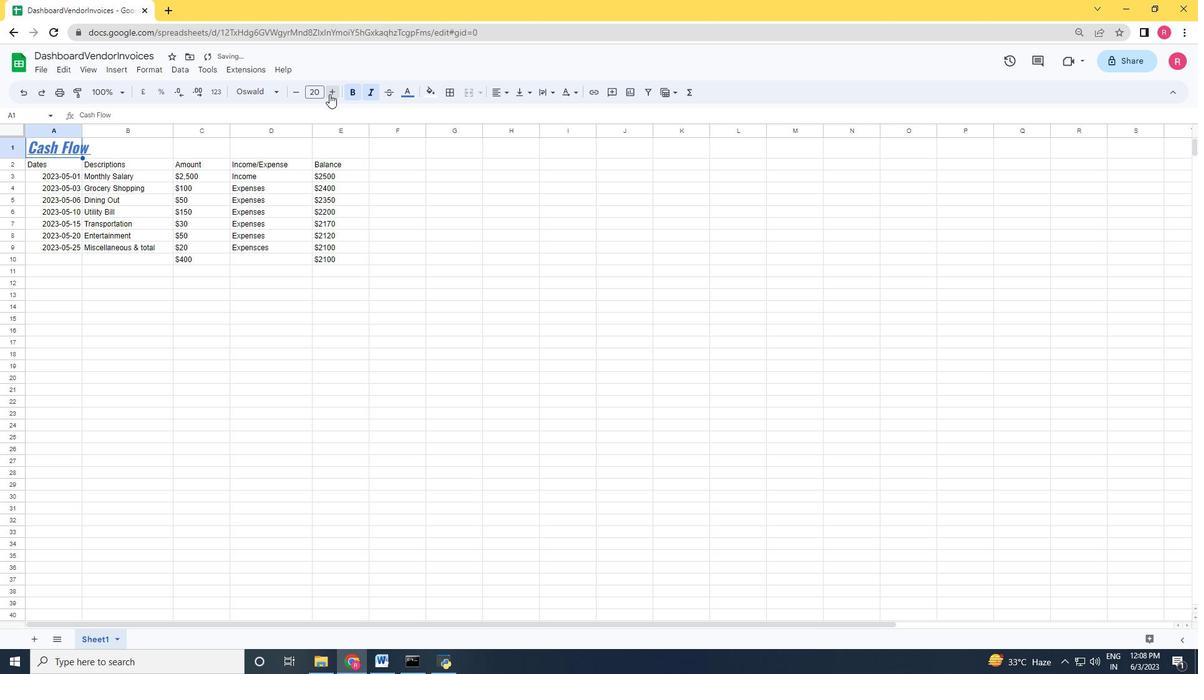 
Action: Mouse pressed left at (329, 94)
Screenshot: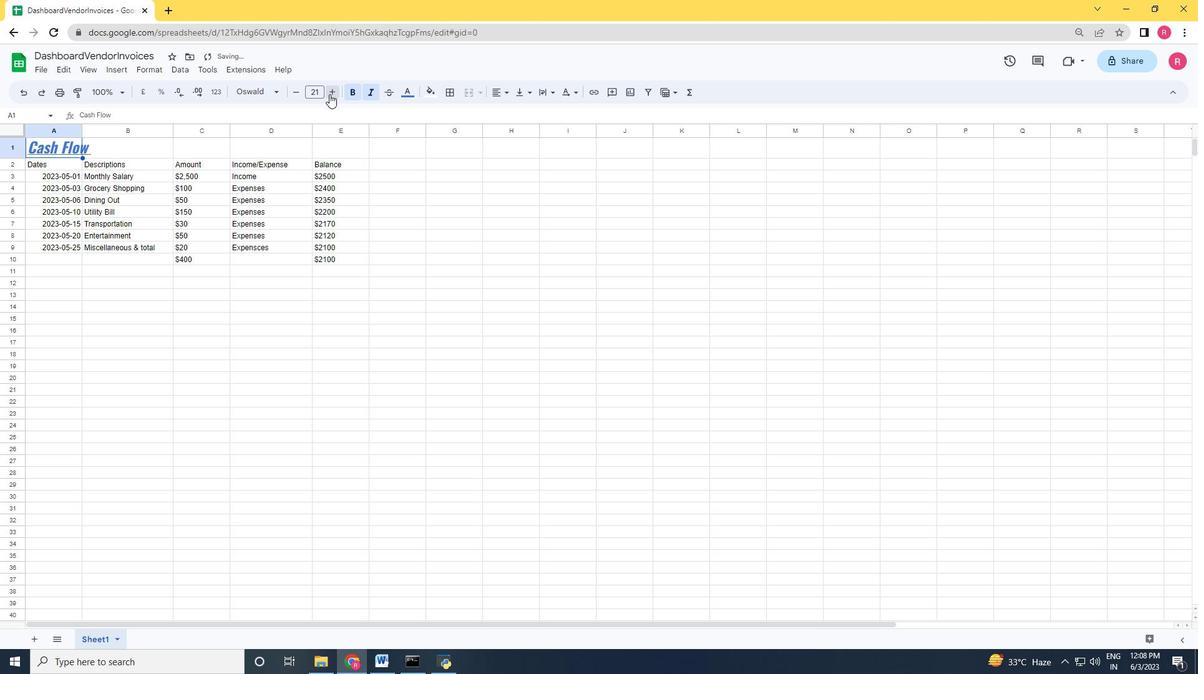 
Action: Mouse pressed left at (329, 94)
Screenshot: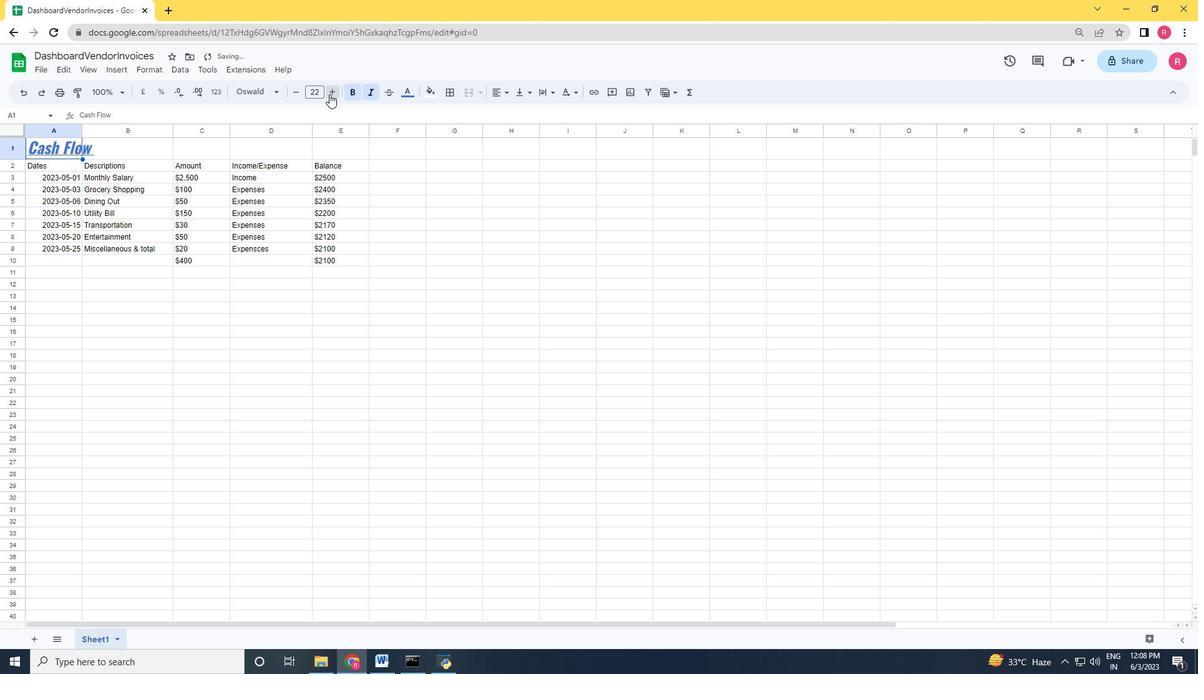 
Action: Mouse pressed left at (329, 94)
Screenshot: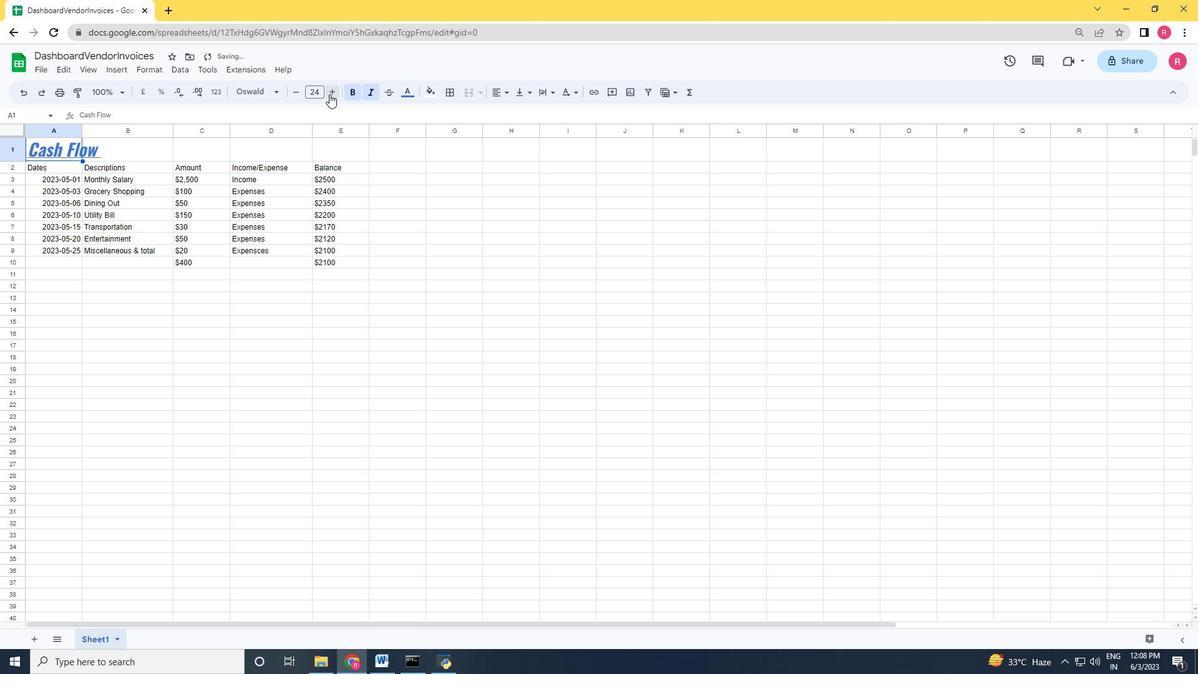 
Action: Mouse moved to (300, 92)
Screenshot: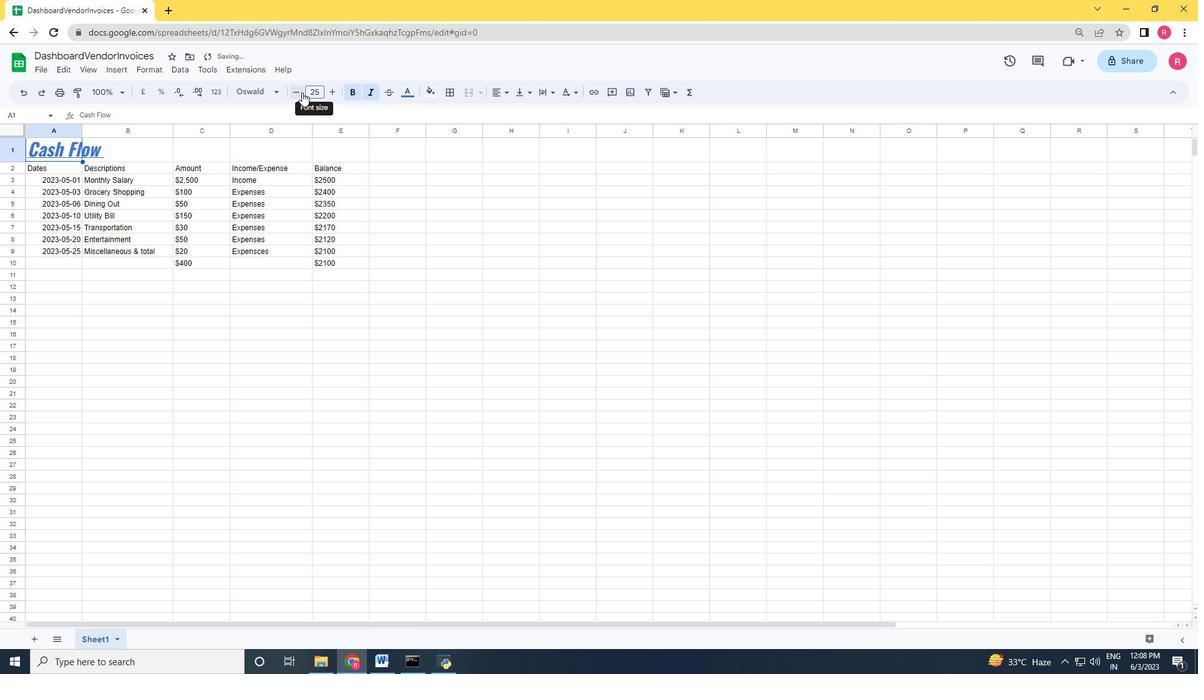 
Action: Mouse pressed left at (300, 92)
Screenshot: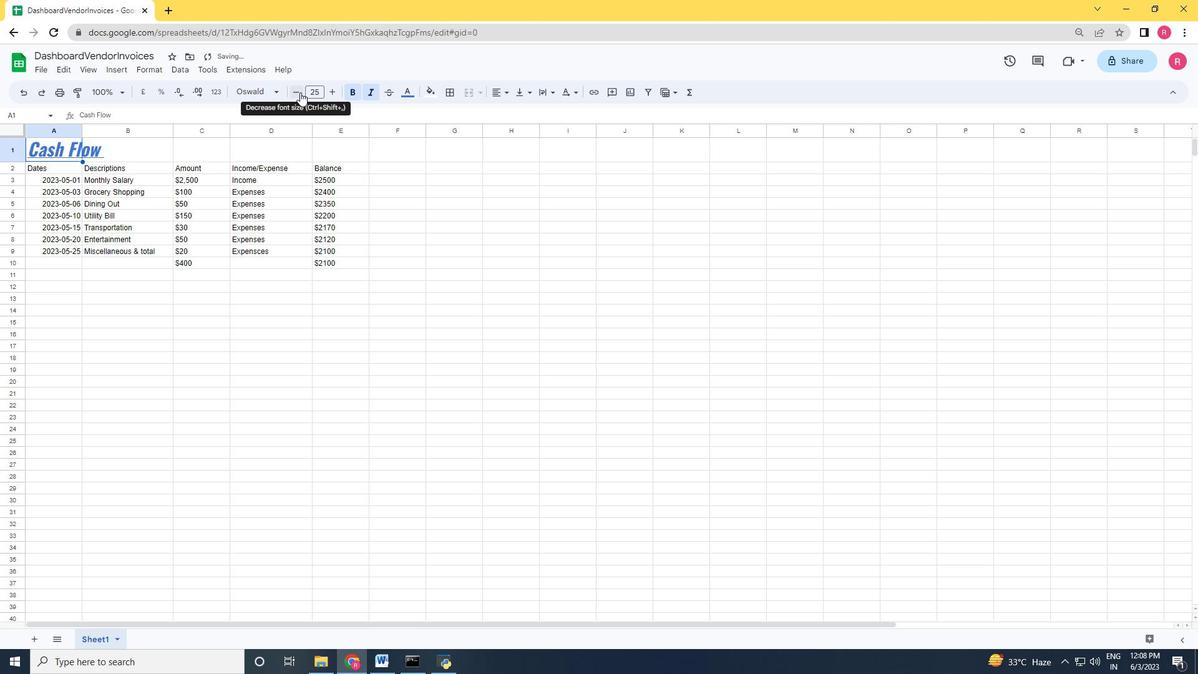 
Action: Mouse moved to (52, 169)
Screenshot: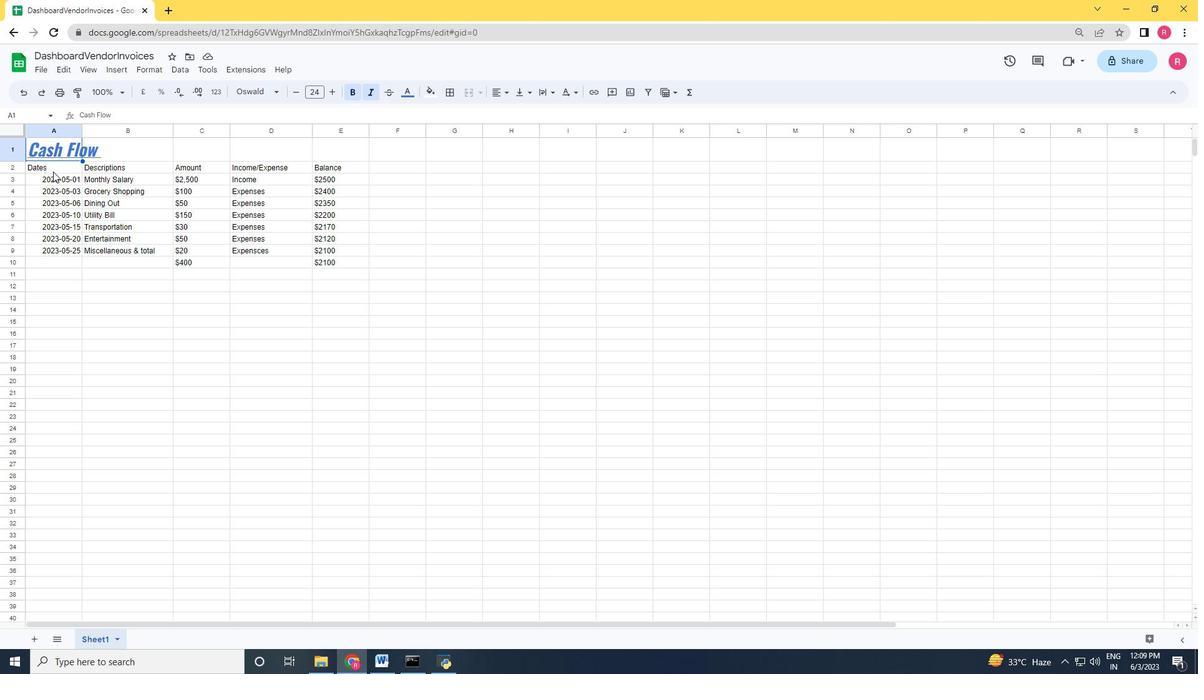 
Action: Mouse pressed left at (52, 169)
Screenshot: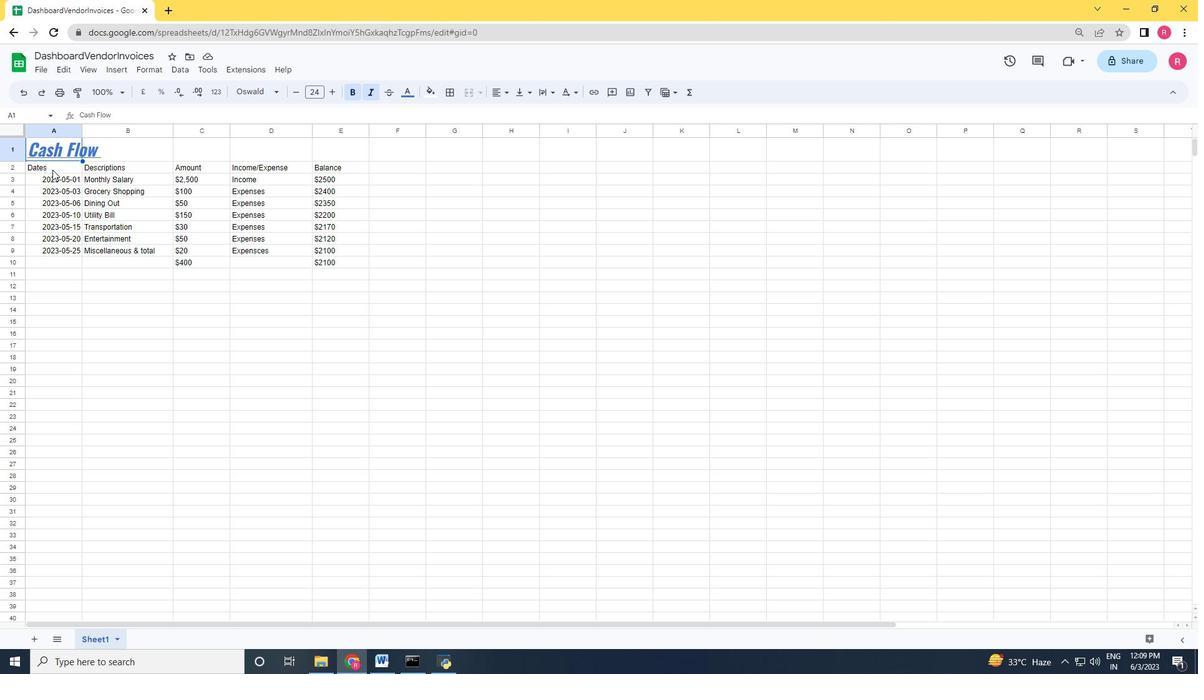 
Action: Mouse moved to (64, 171)
Screenshot: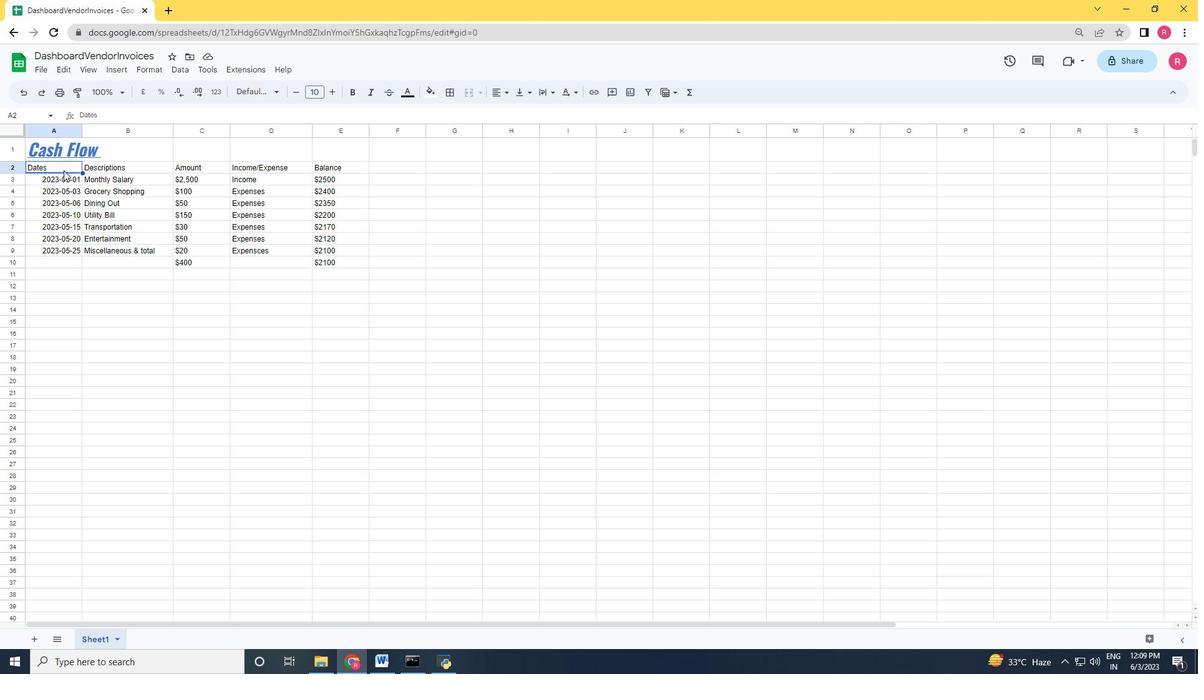 
Action: Key pressed <Key.shift><Key.right><Key.right><Key.right><Key.right><Key.down><Key.down><Key.down><Key.down><Key.down><Key.down><Key.down><Key.down>
Screenshot: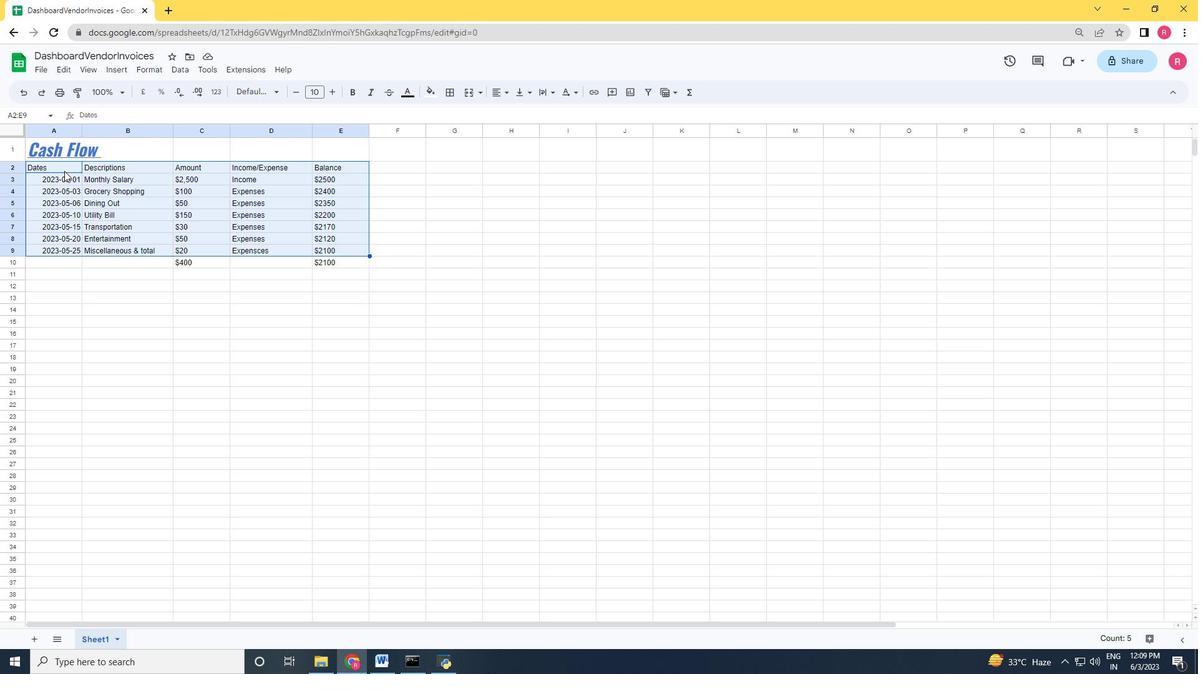 
Action: Mouse moved to (261, 91)
Screenshot: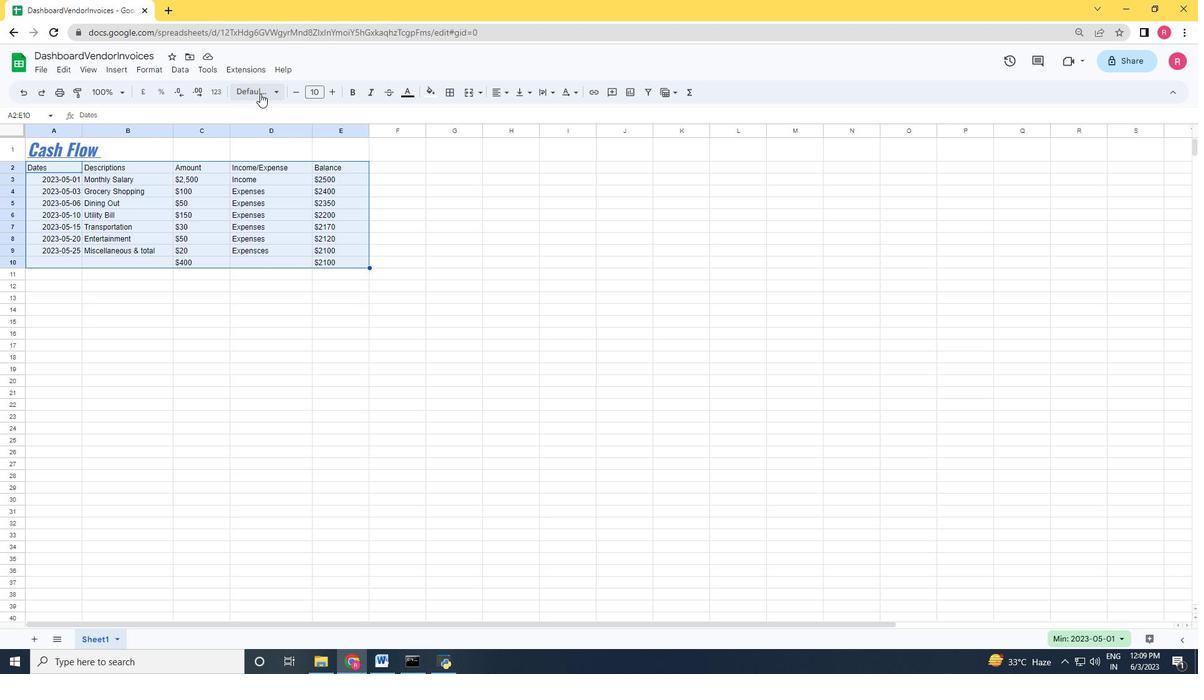
Action: Mouse pressed left at (261, 91)
Screenshot: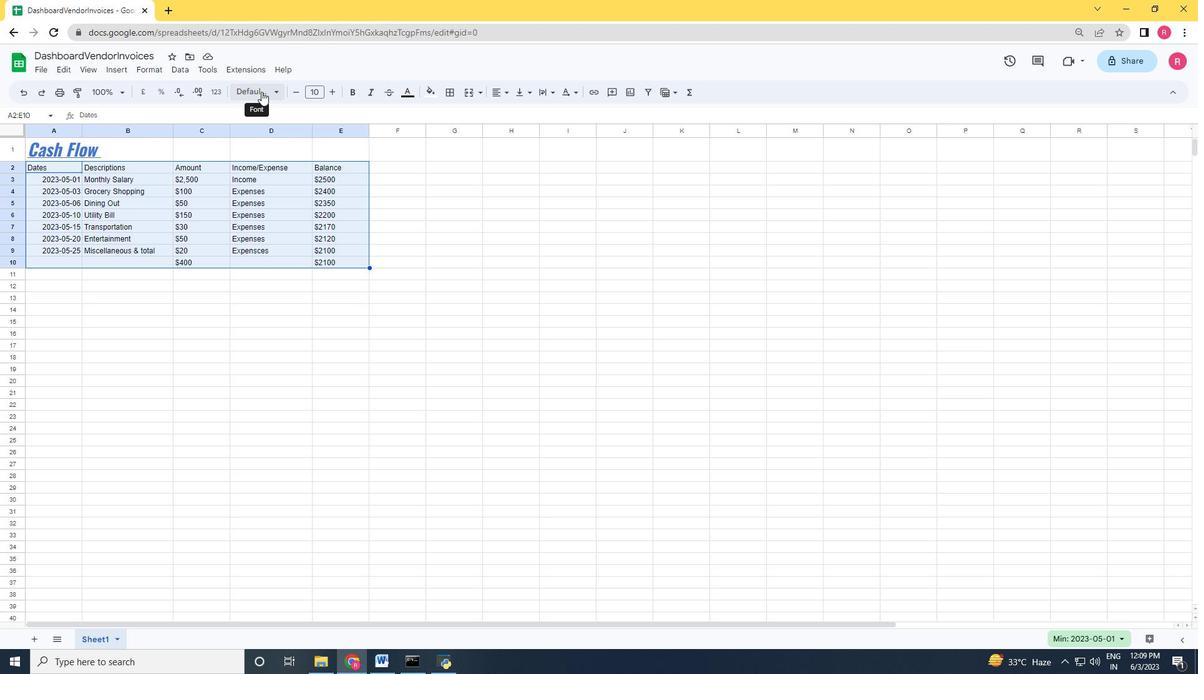 
Action: Mouse moved to (285, 442)
Screenshot: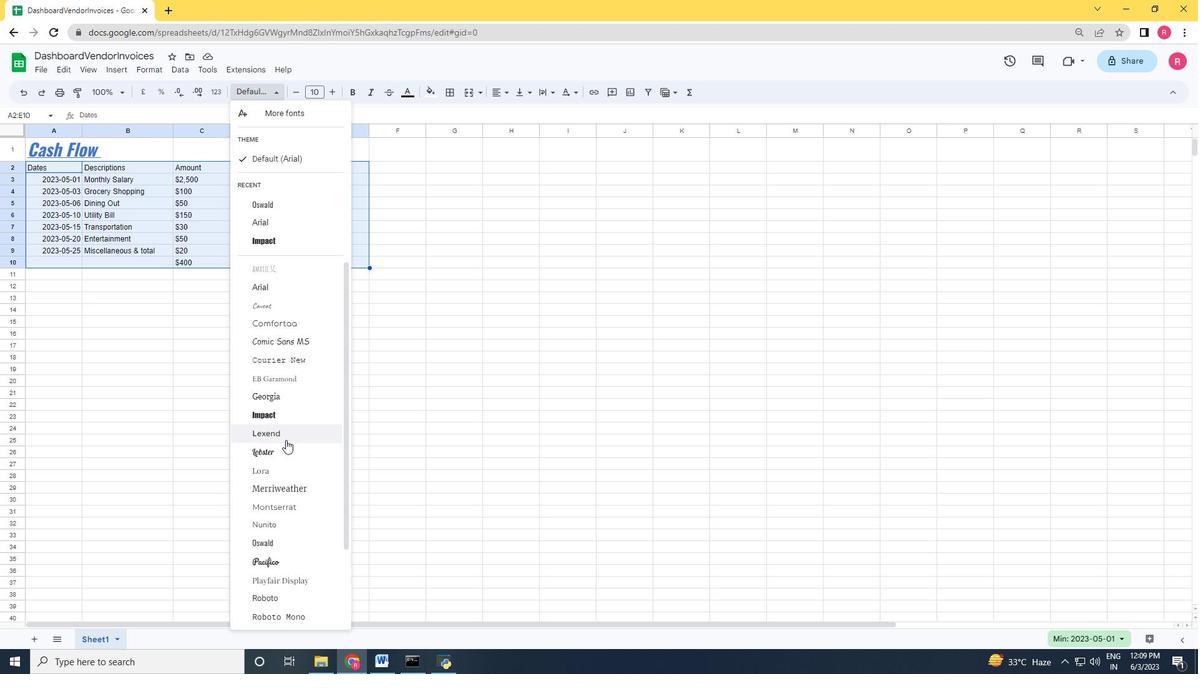 
Action: Mouse scrolled (285, 441) with delta (0, 0)
Screenshot: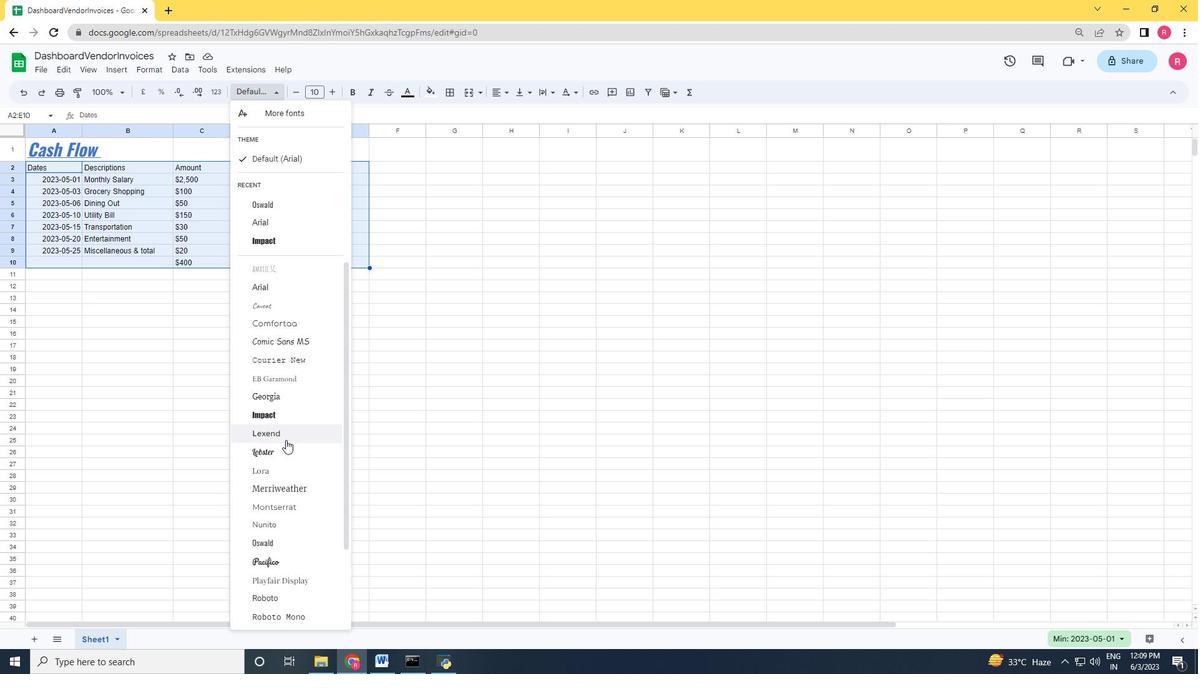 
Action: Mouse scrolled (285, 441) with delta (0, 0)
Screenshot: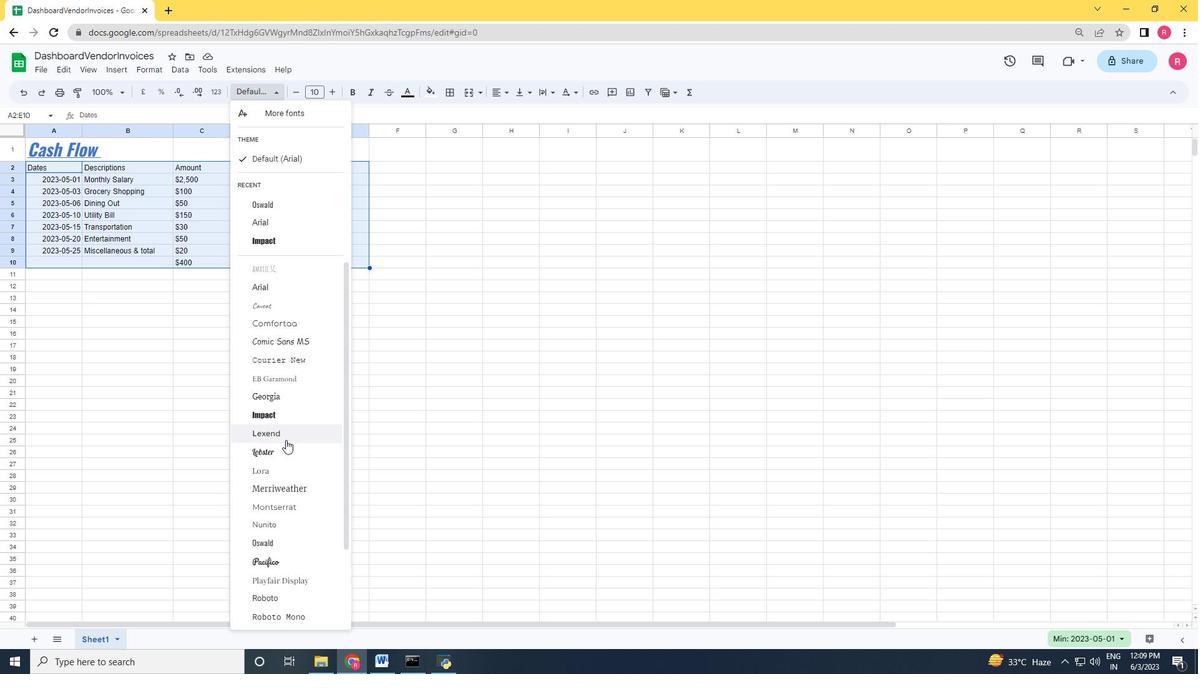 
Action: Mouse scrolled (285, 441) with delta (0, 0)
Screenshot: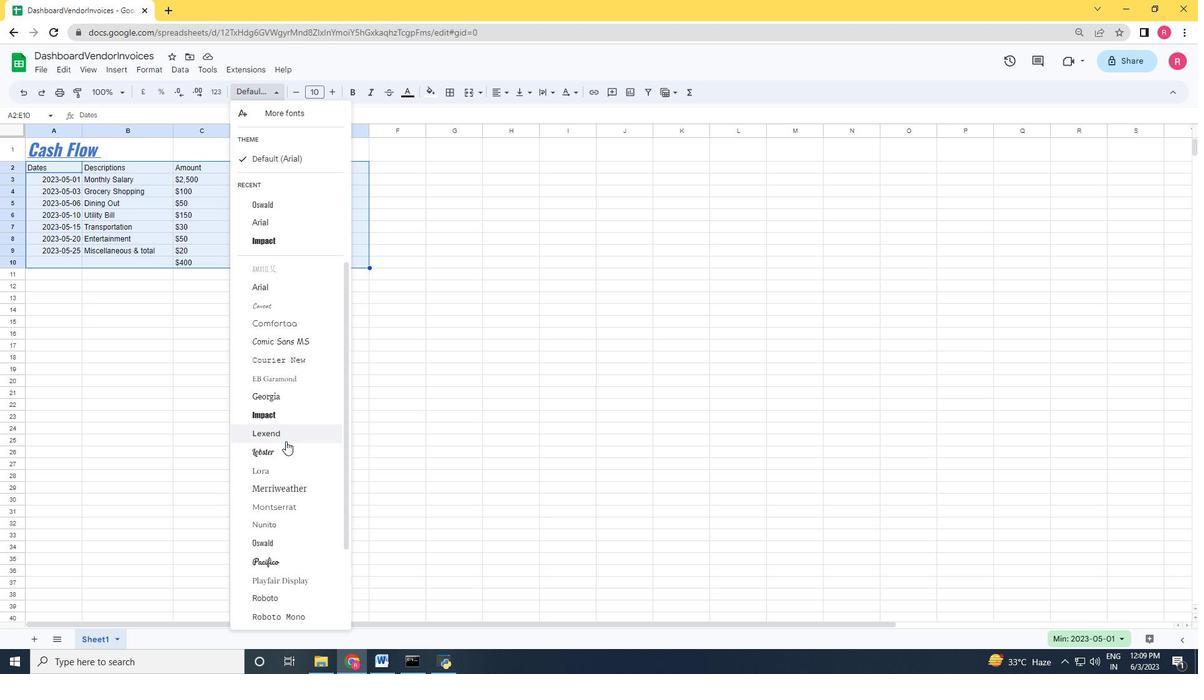 
Action: Mouse moved to (290, 488)
Screenshot: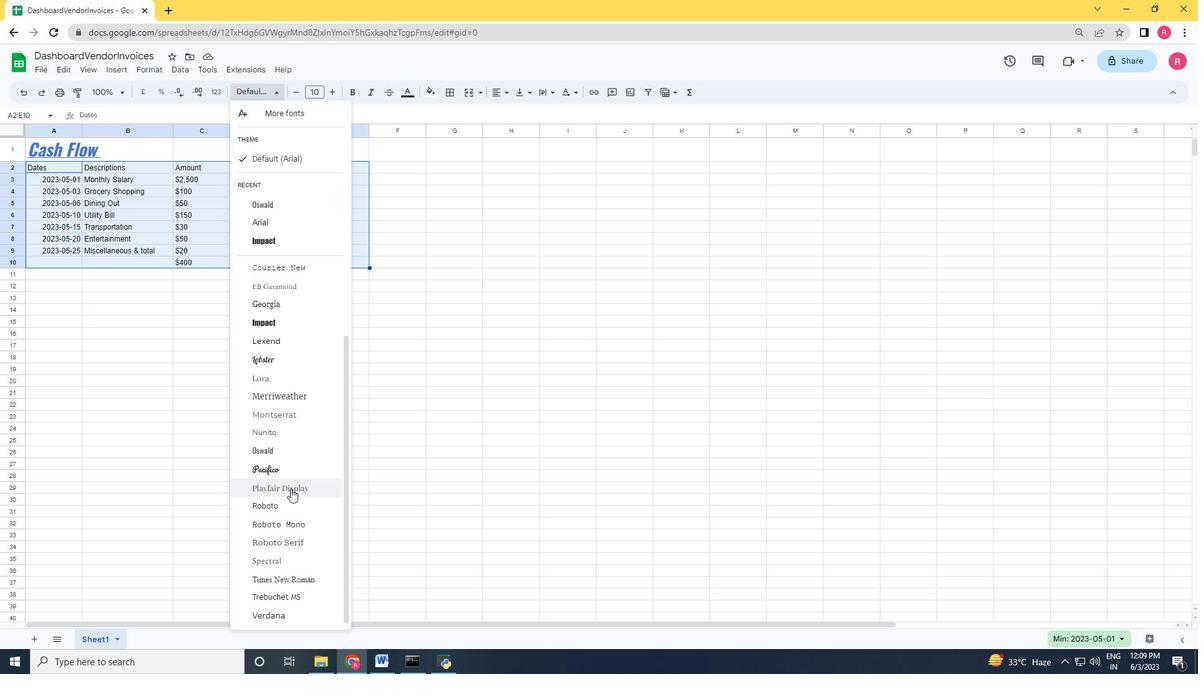 
Action: Mouse pressed left at (290, 488)
Screenshot: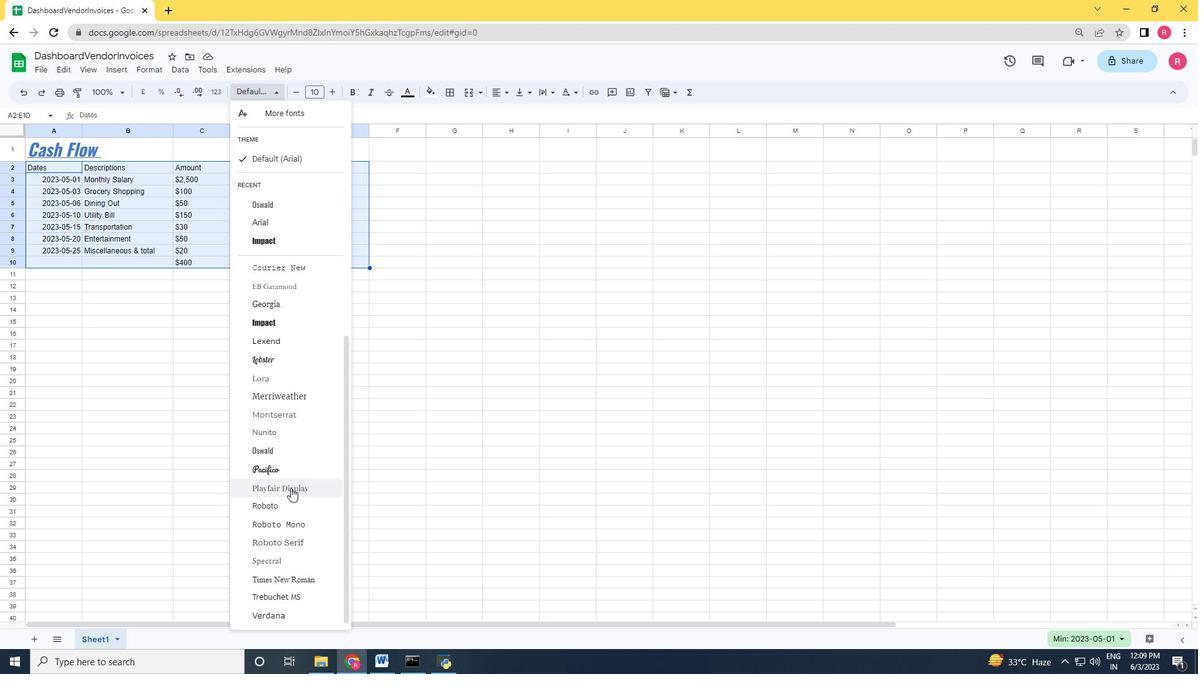 
Action: Mouse moved to (330, 94)
Screenshot: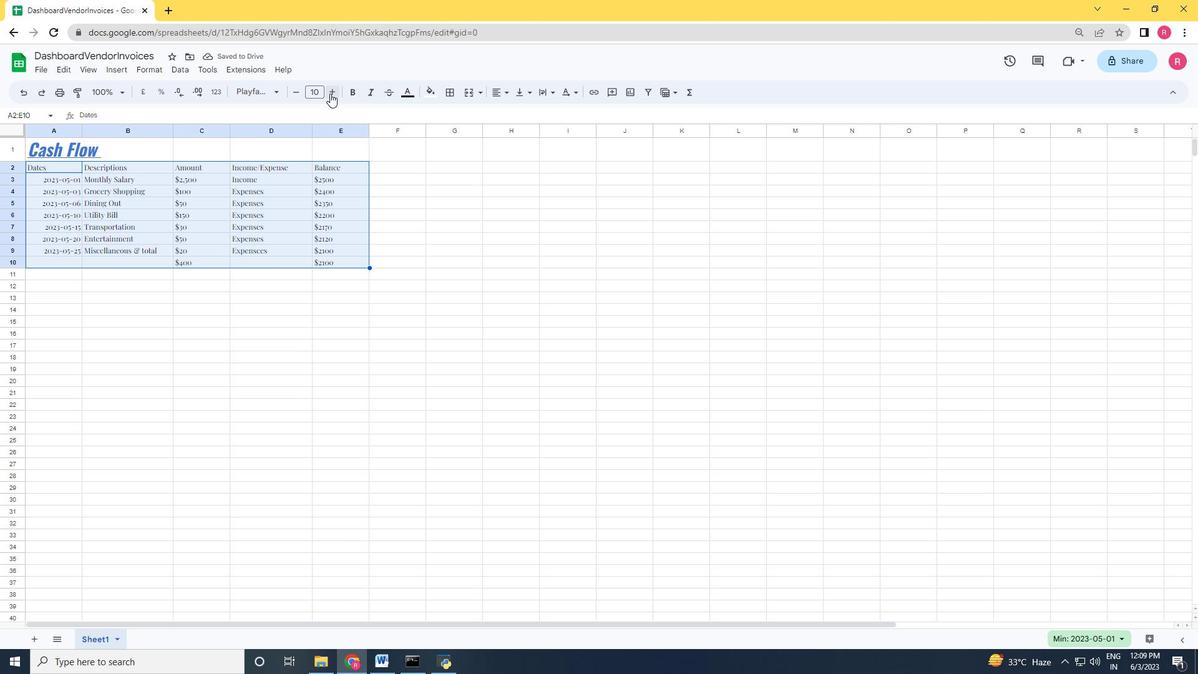 
Action: Mouse pressed left at (330, 94)
Screenshot: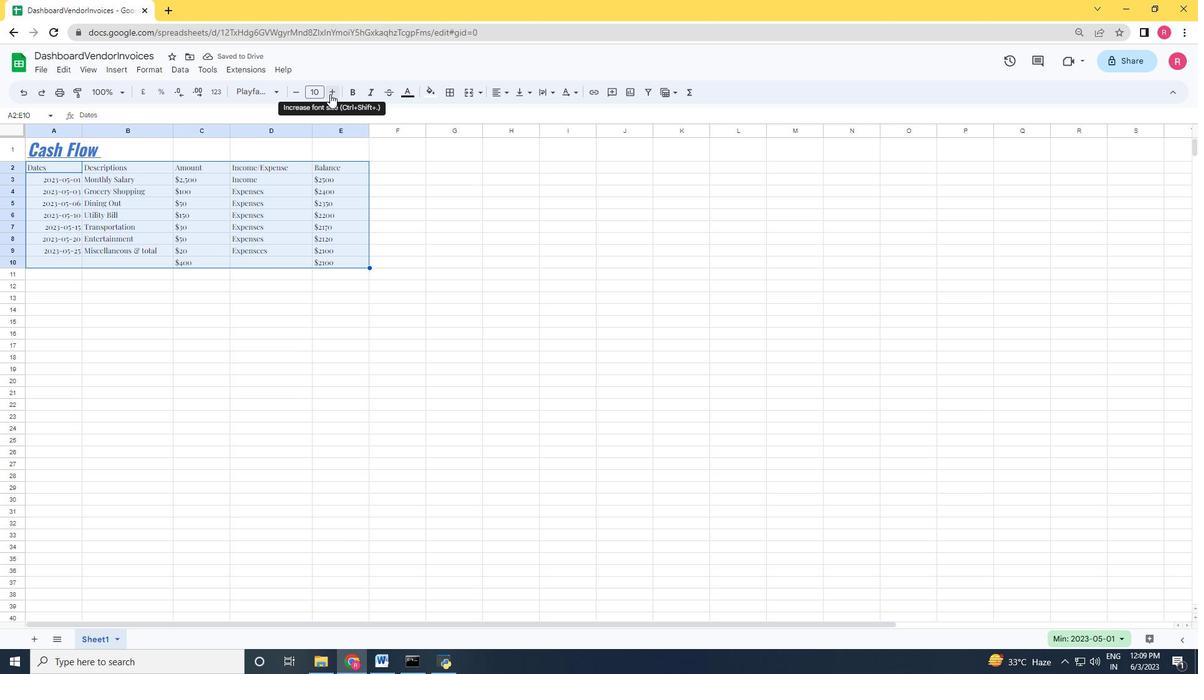 
Action: Mouse pressed left at (330, 94)
Screenshot: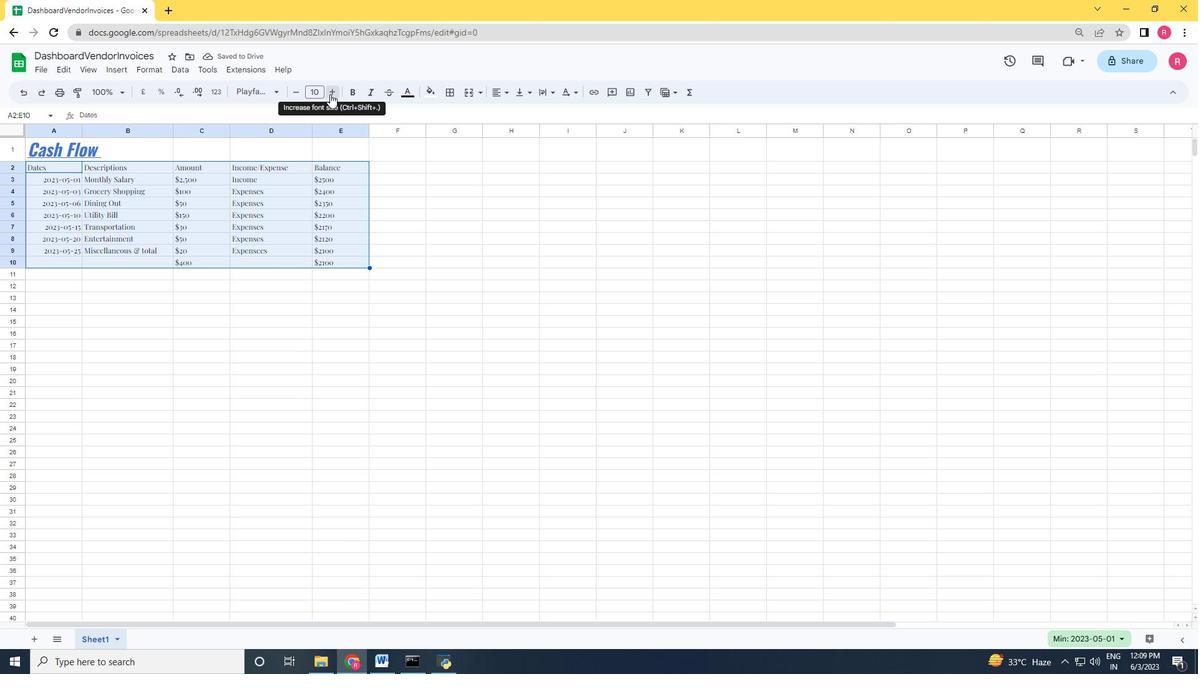 
Action: Mouse pressed left at (330, 94)
Screenshot: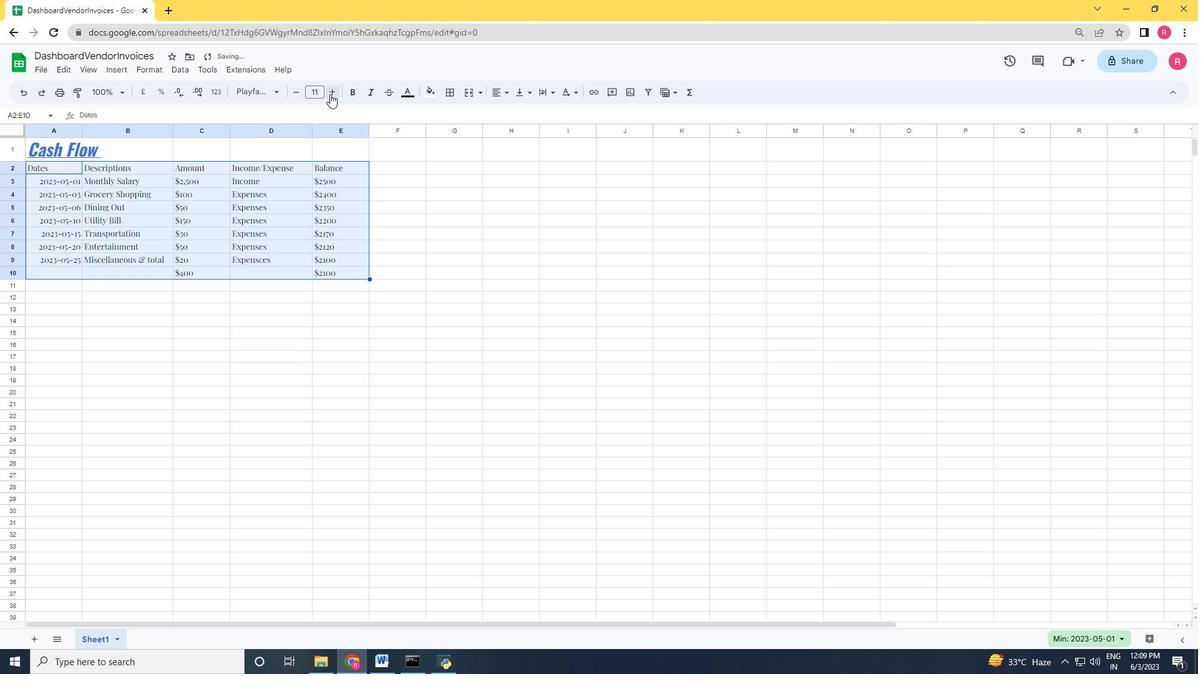 
Action: Mouse pressed left at (330, 94)
Screenshot: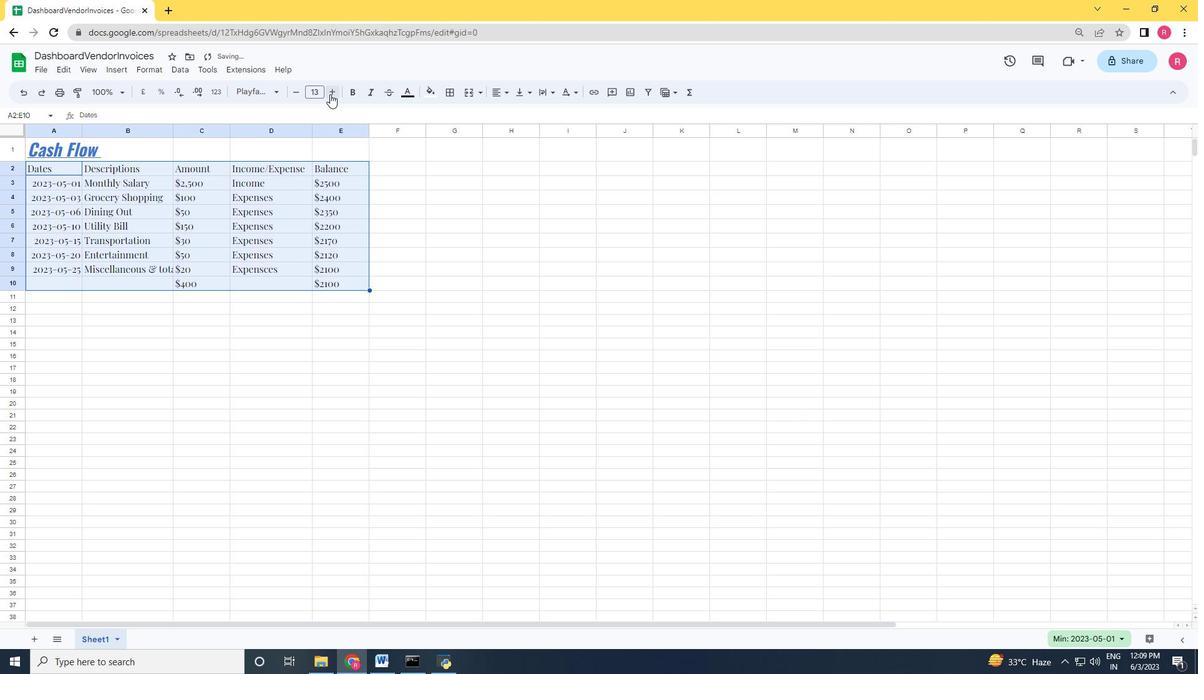
Action: Mouse pressed left at (330, 94)
Screenshot: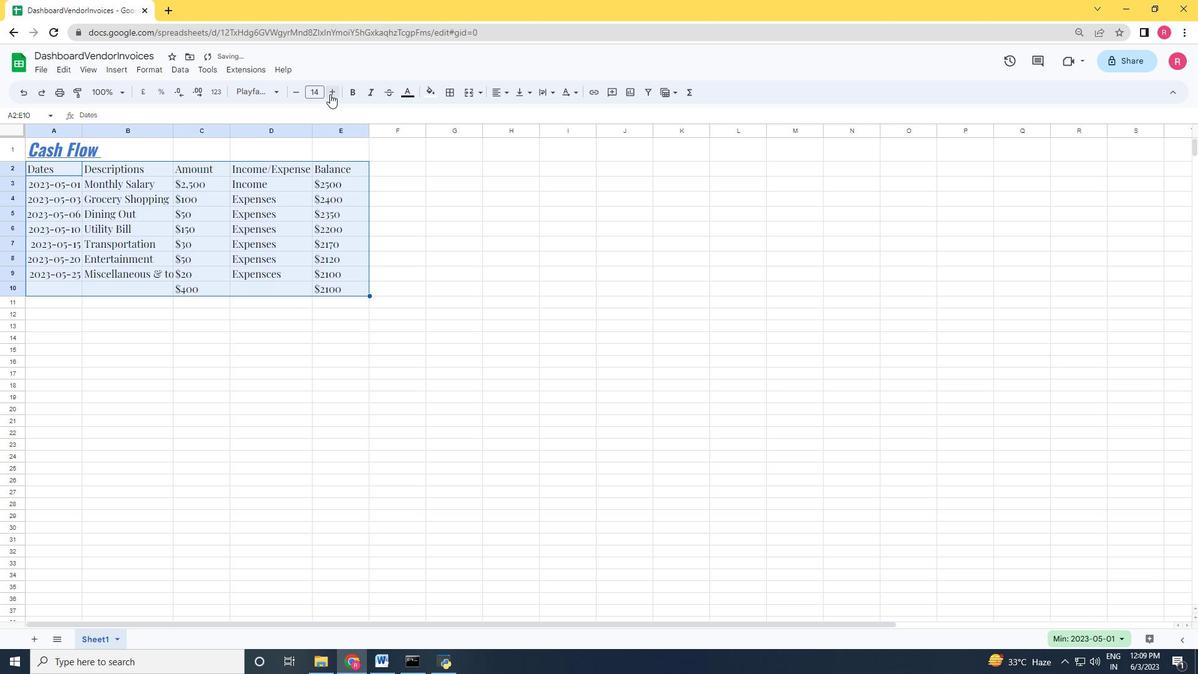 
Action: Mouse pressed left at (330, 94)
Screenshot: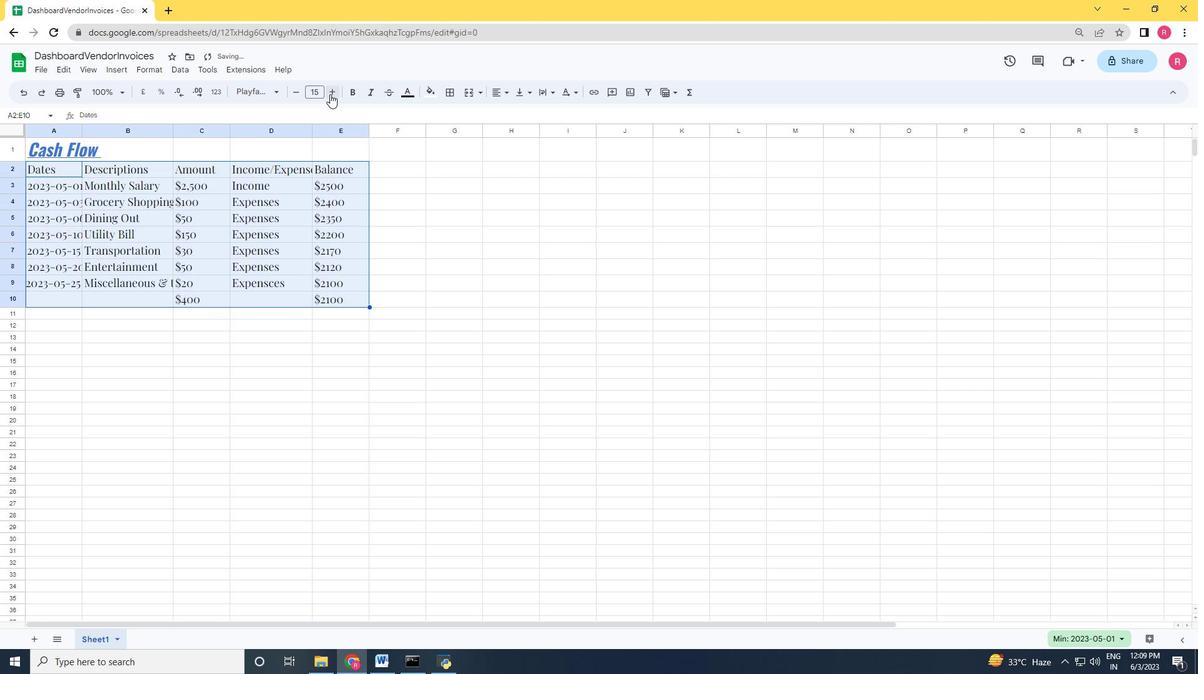 
Action: Mouse moved to (508, 91)
Screenshot: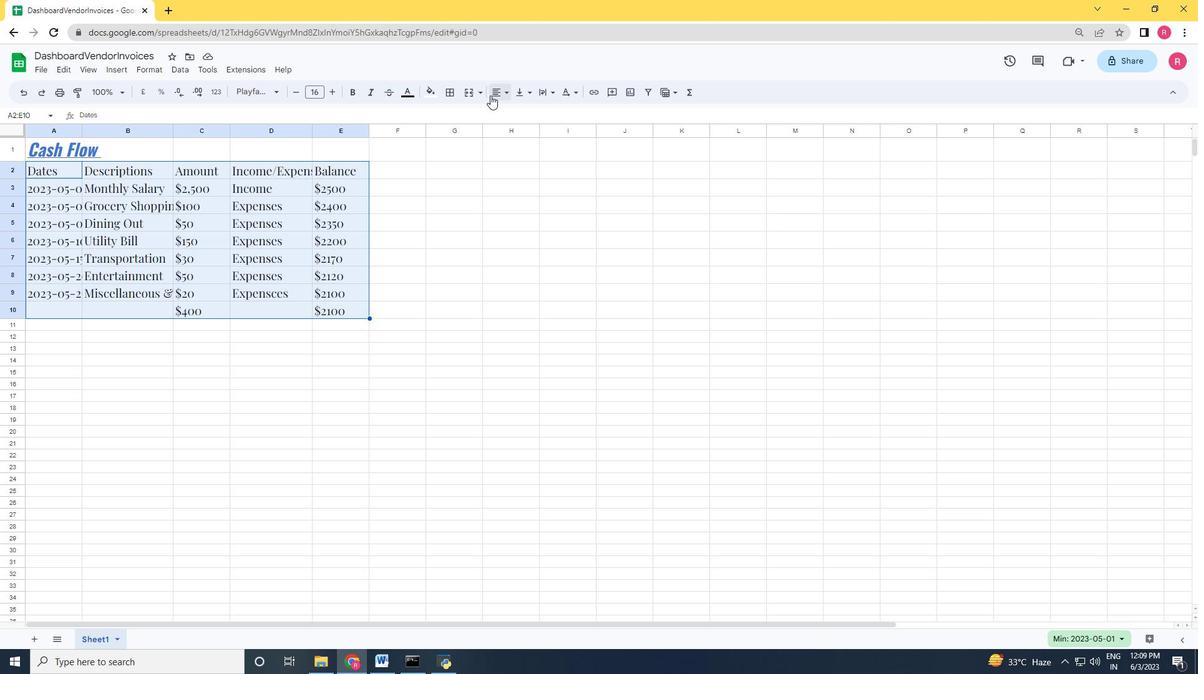 
Action: Mouse pressed left at (508, 91)
Screenshot: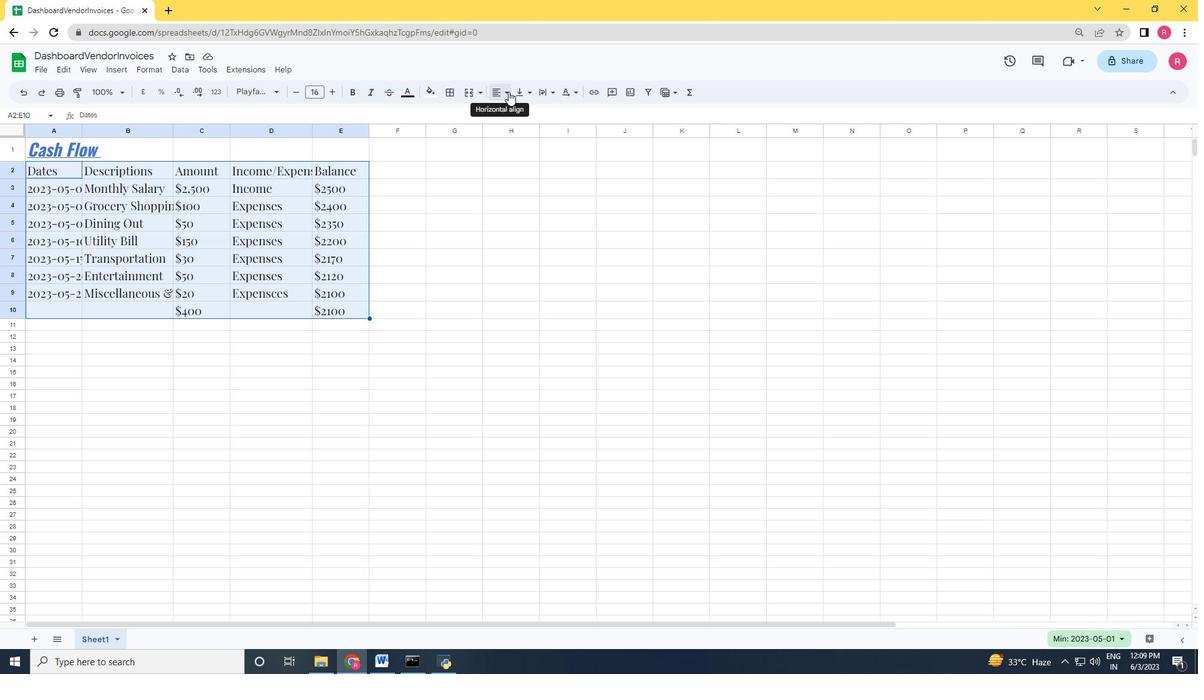 
Action: Mouse moved to (511, 116)
Screenshot: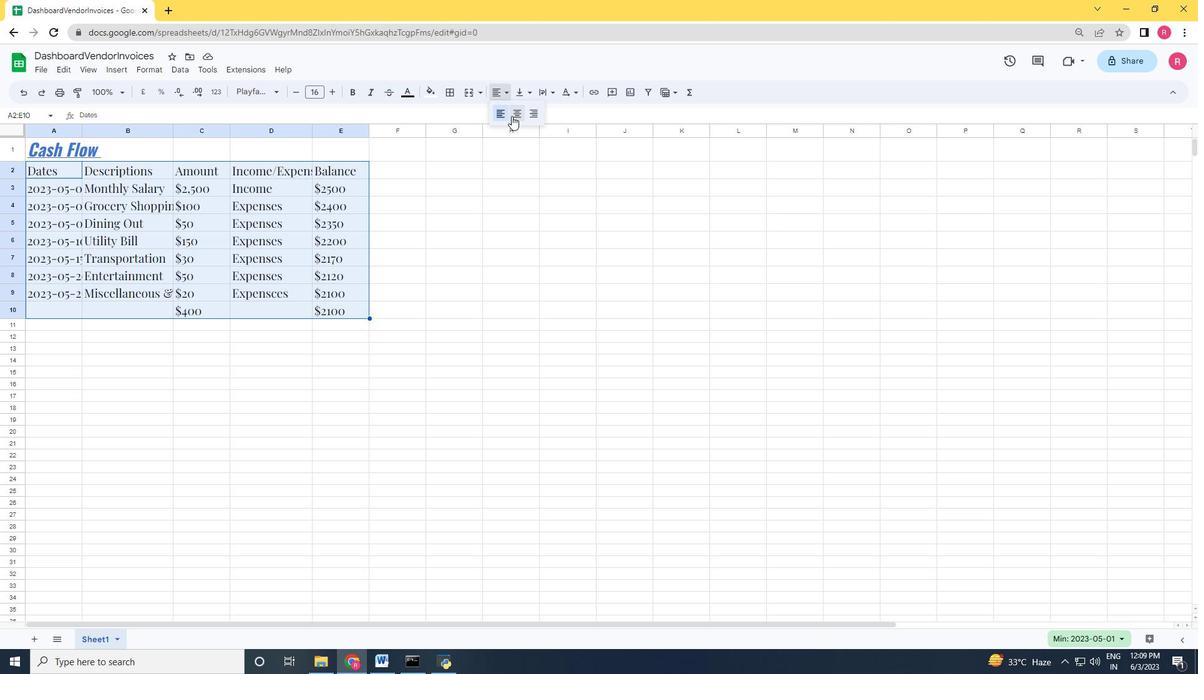 
Action: Mouse pressed left at (511, 116)
Screenshot: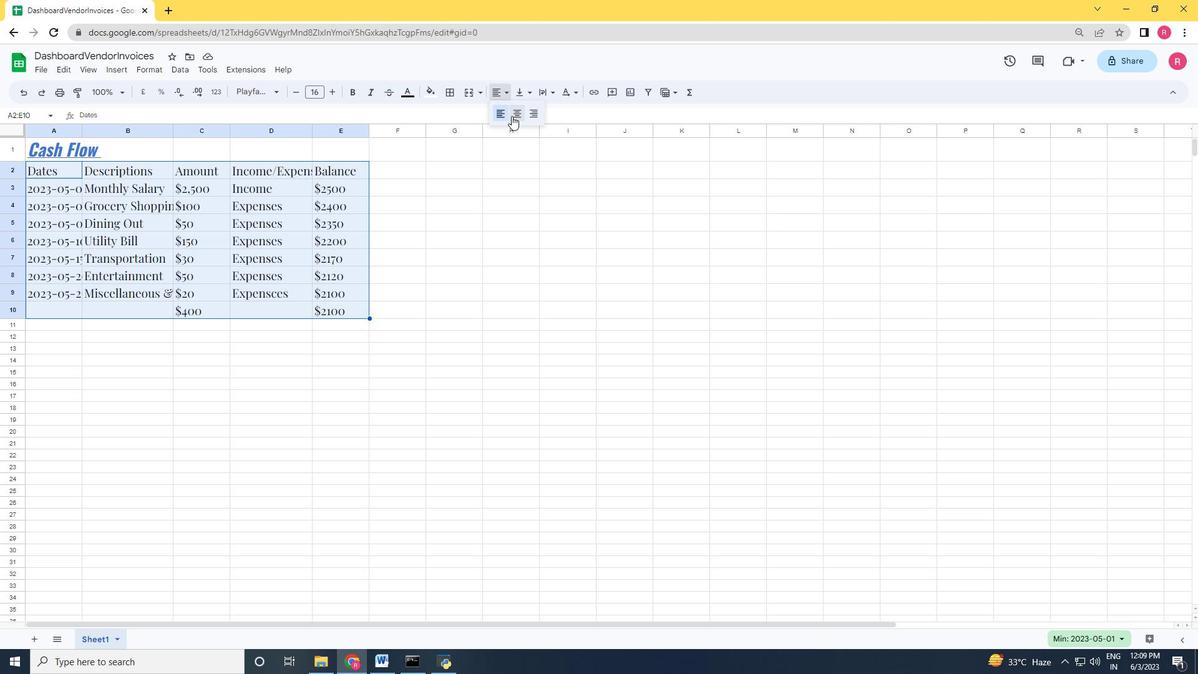 
Action: Mouse moved to (440, 147)
Screenshot: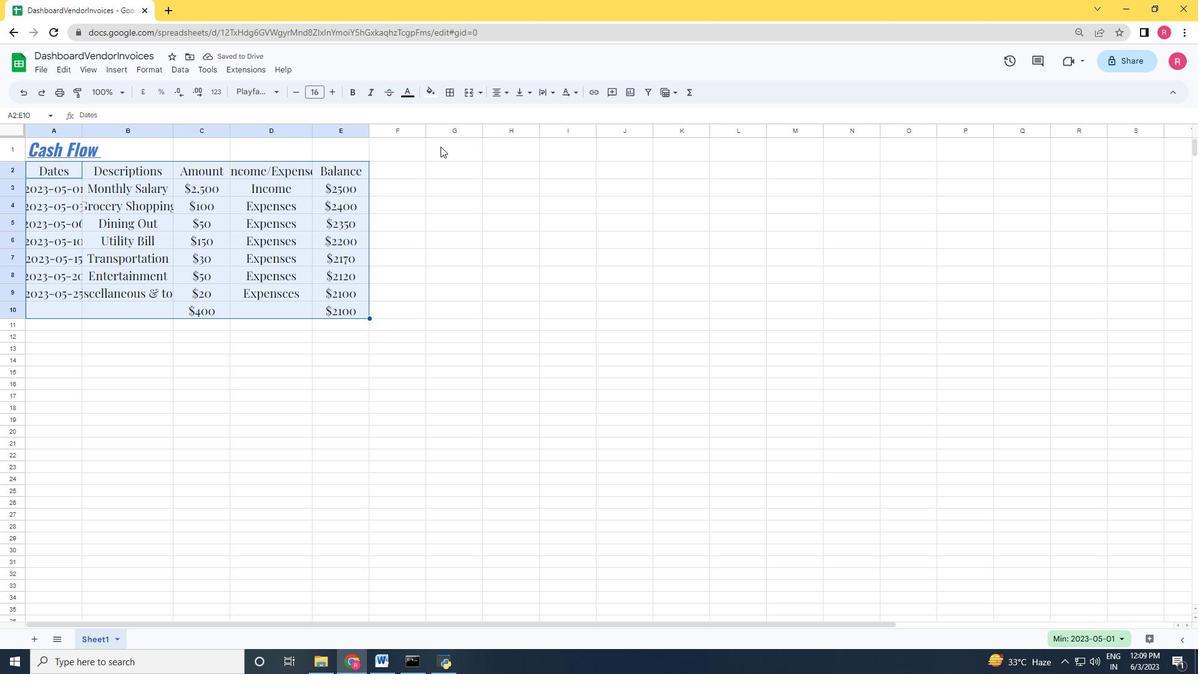 
